 Task: In the  document Benjamin ,change text color to 'Dark Purple' Insert the mentioned shape on left side of the text 'Smiley'. Change color of the shape to  BrownChange shape height to  1.2
Action: Mouse moved to (332, 153)
Screenshot: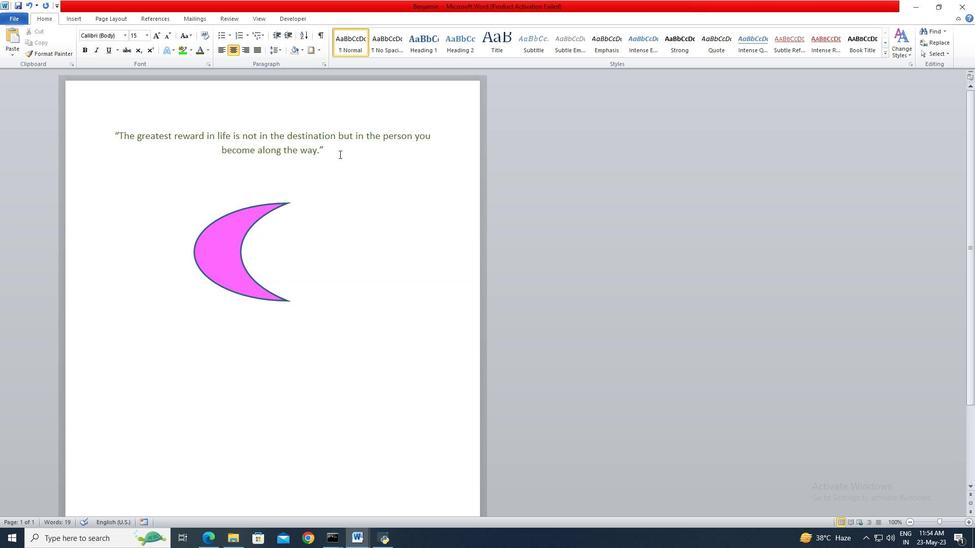 
Action: Mouse pressed left at (332, 153)
Screenshot: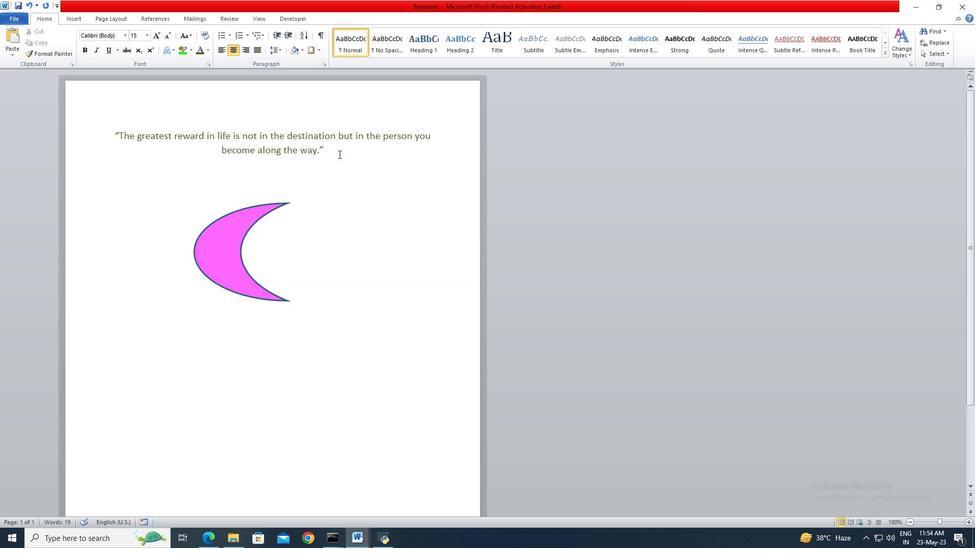 
Action: Mouse pressed left at (332, 153)
Screenshot: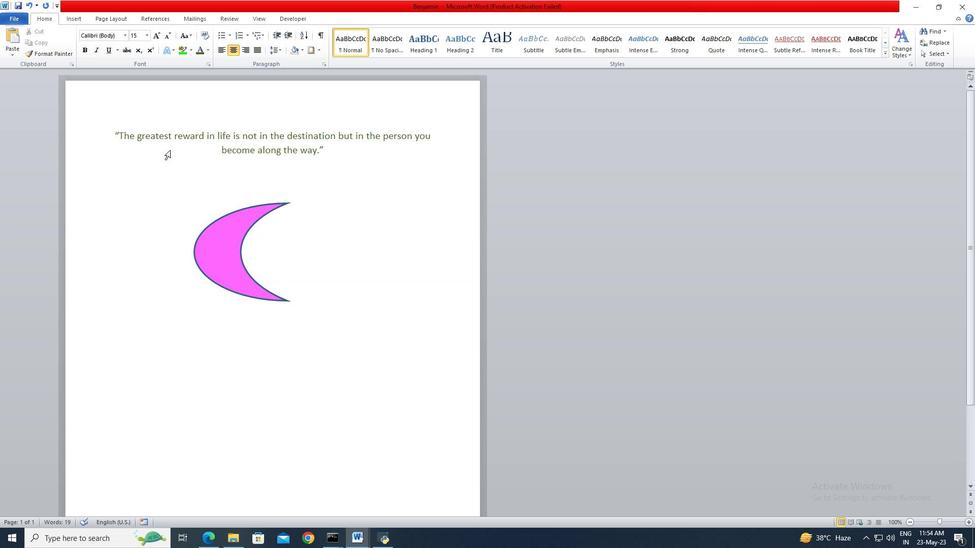 
Action: Mouse moved to (131, 131)
Screenshot: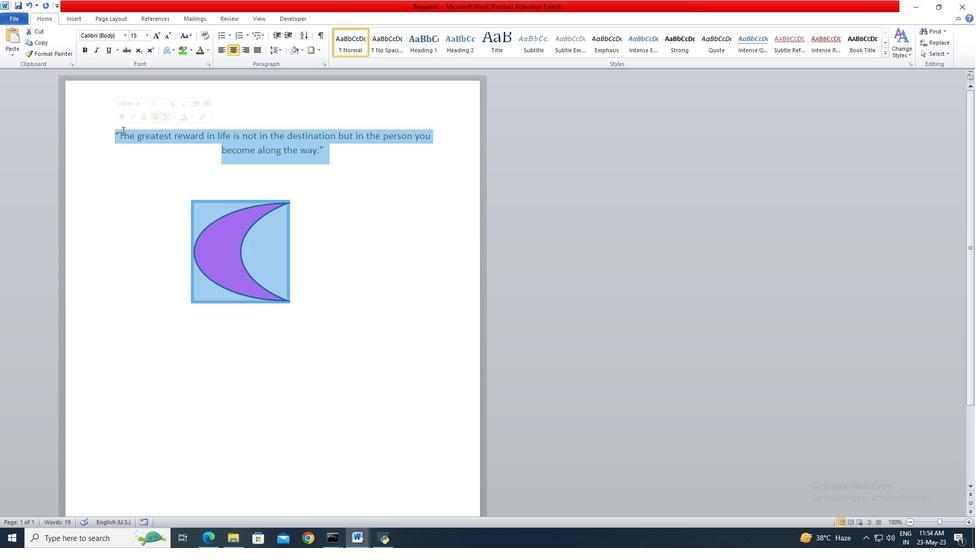 
Action: Key pressed <Key.shift>
Screenshot: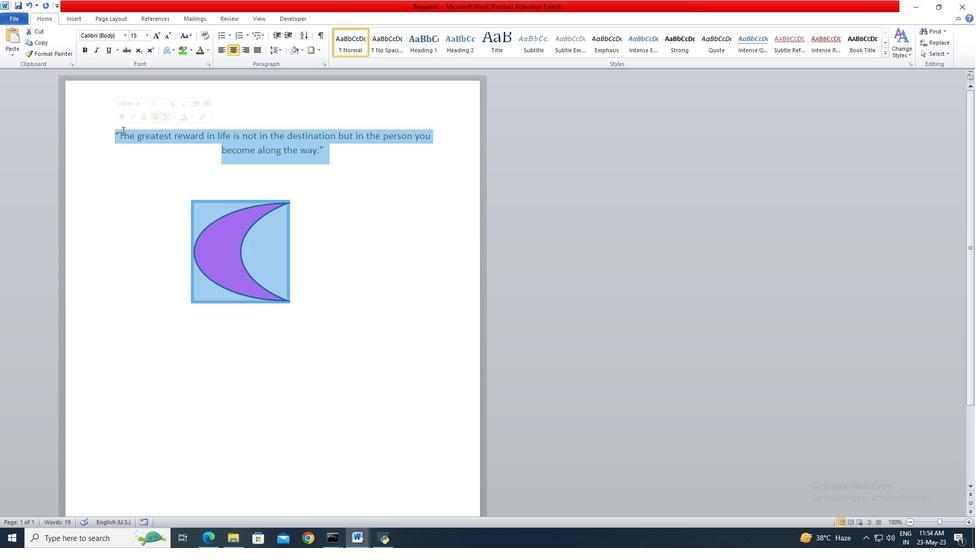 
Action: Mouse moved to (115, 131)
Screenshot: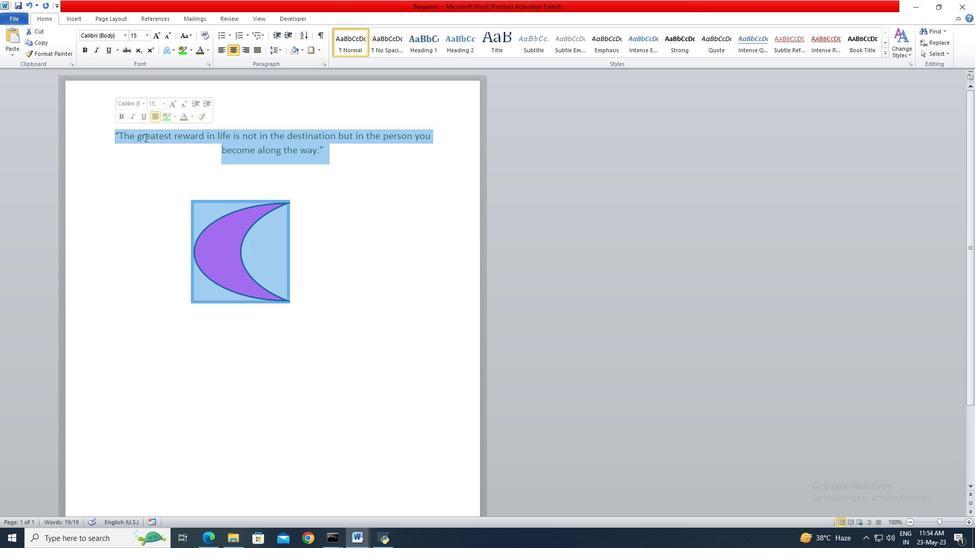 
Action: Key pressed <Key.shift><Key.shift>
Screenshot: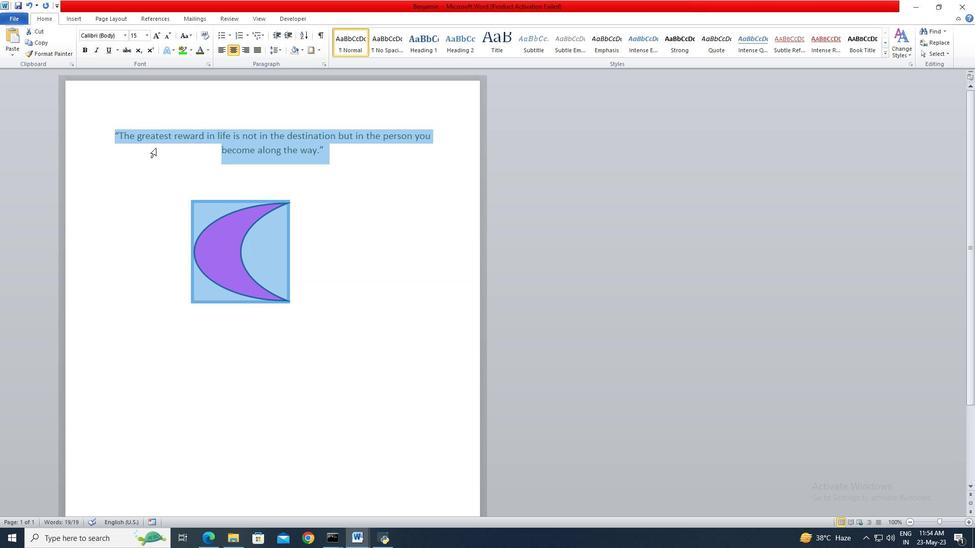 
Action: Mouse moved to (115, 131)
Screenshot: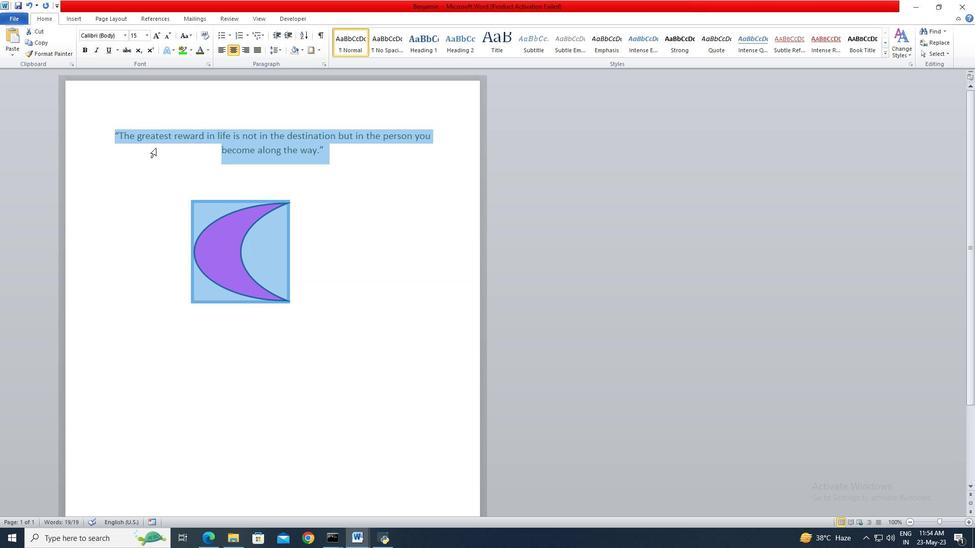 
Action: Key pressed <Key.shift><Key.shift><Key.shift><Key.shift><Key.shift><Key.shift><Key.shift>
Screenshot: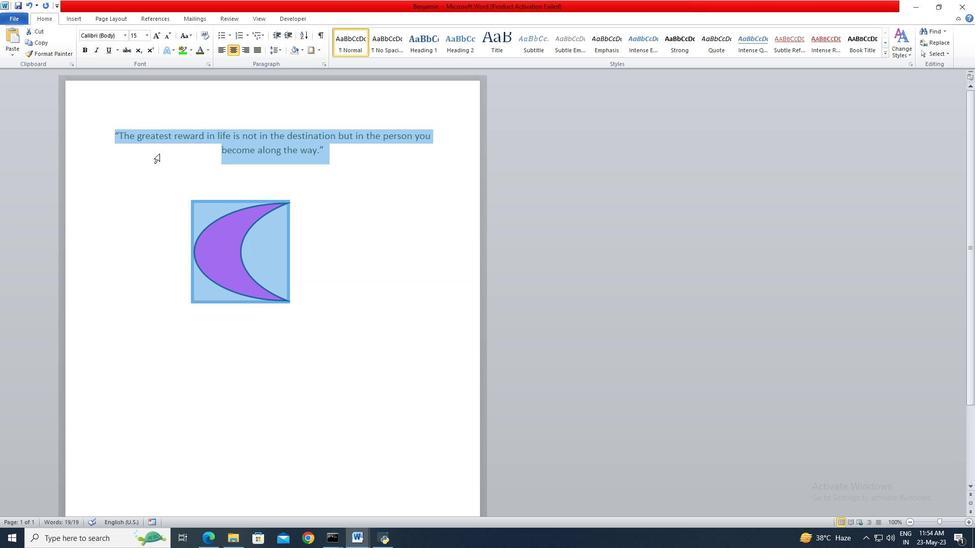 
Action: Mouse pressed left at (115, 131)
Screenshot: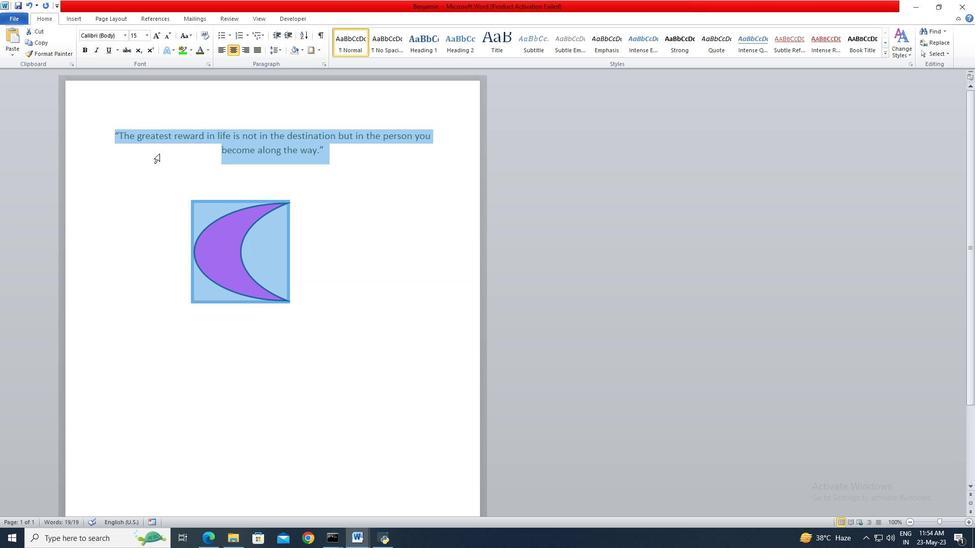 
Action: Key pressed <Key.shift><Key.shift><Key.shift><Key.shift><Key.shift>
Screenshot: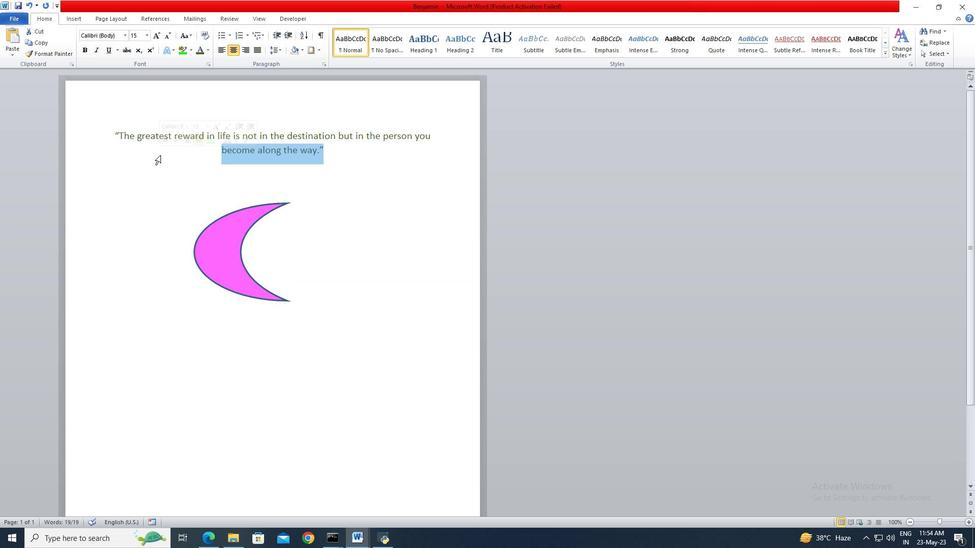 
Action: Mouse moved to (356, 156)
Screenshot: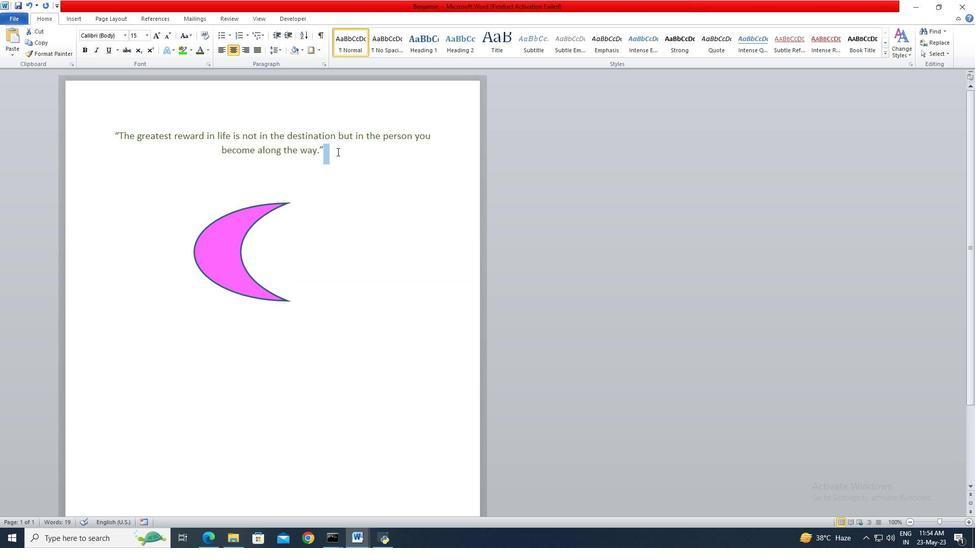 
Action: Mouse pressed left at (356, 156)
Screenshot: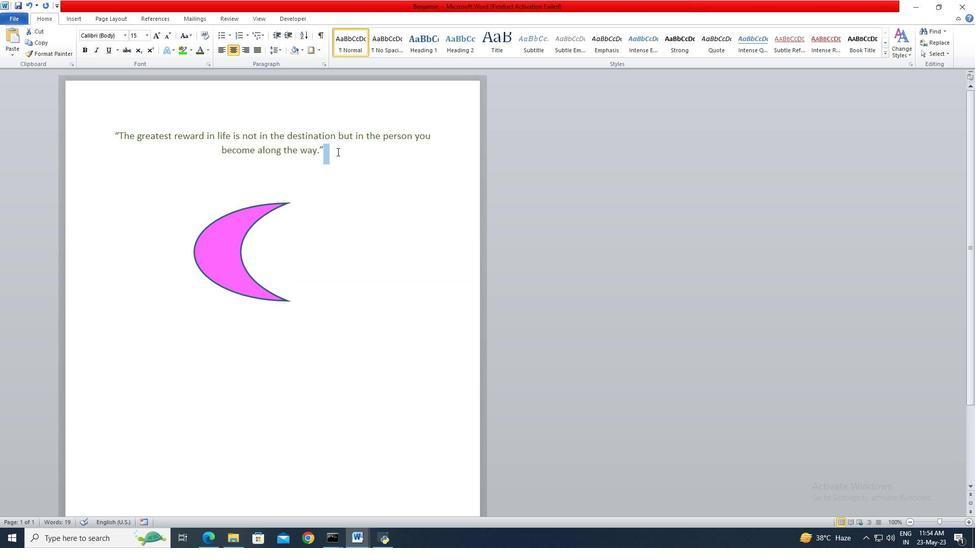 
Action: Mouse moved to (220, 157)
Screenshot: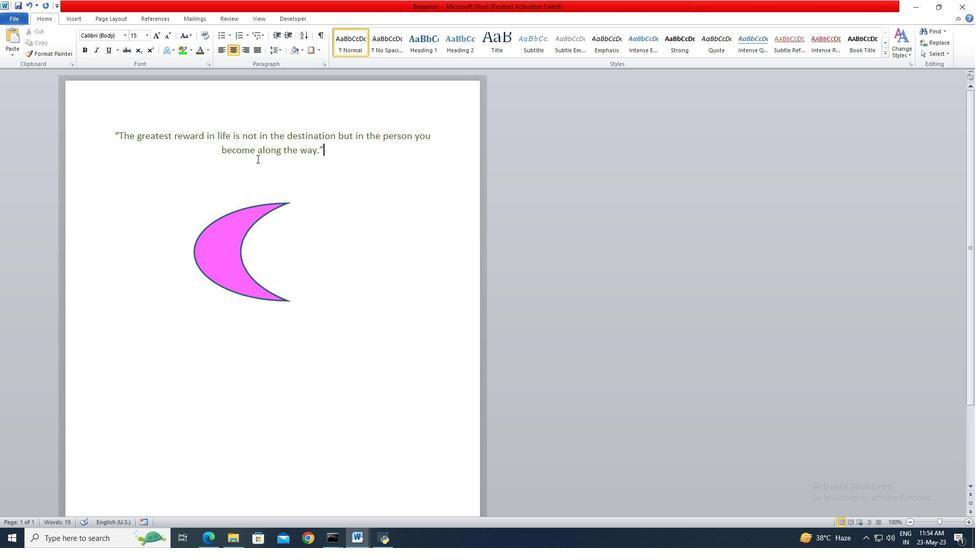 
Action: Key pressed <Key.shift>
Screenshot: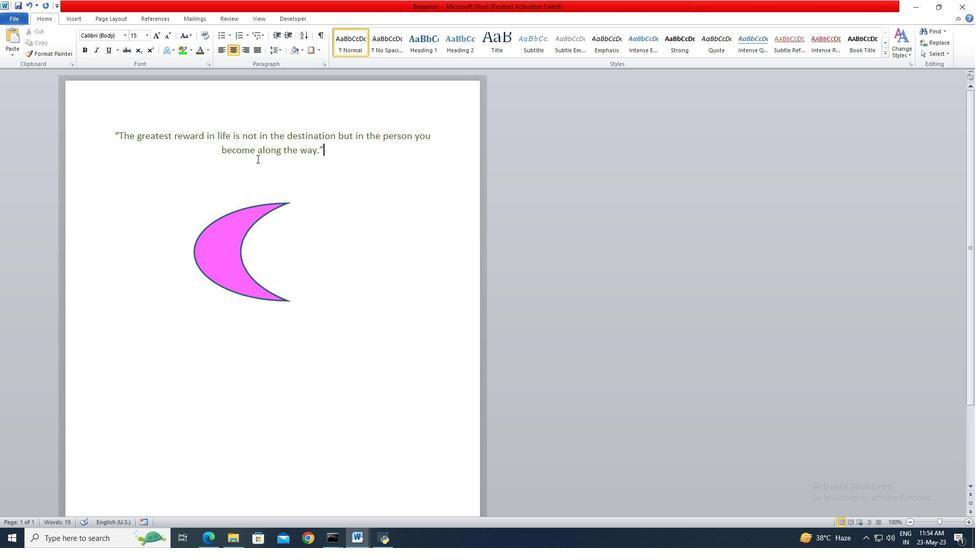 
Action: Mouse moved to (124, 132)
Screenshot: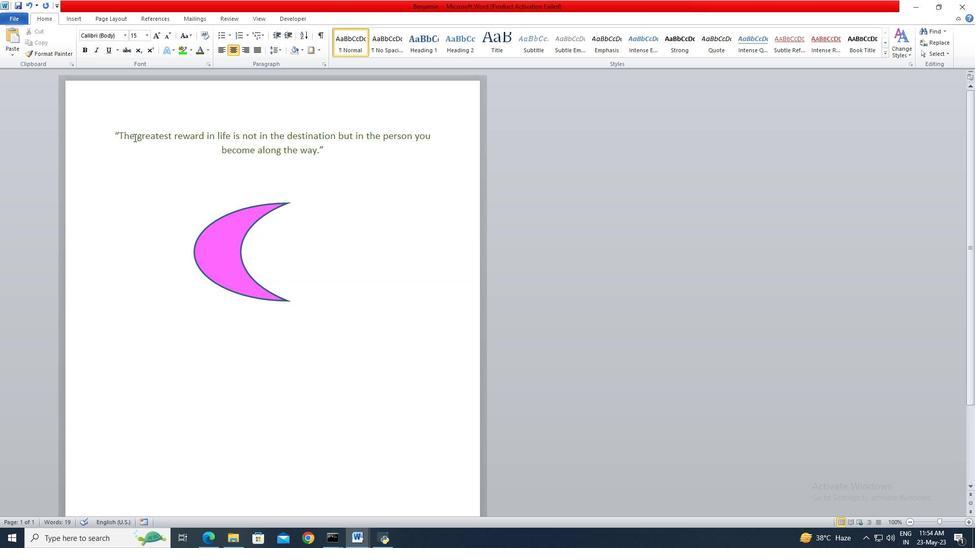 
Action: Key pressed <Key.shift>
Screenshot: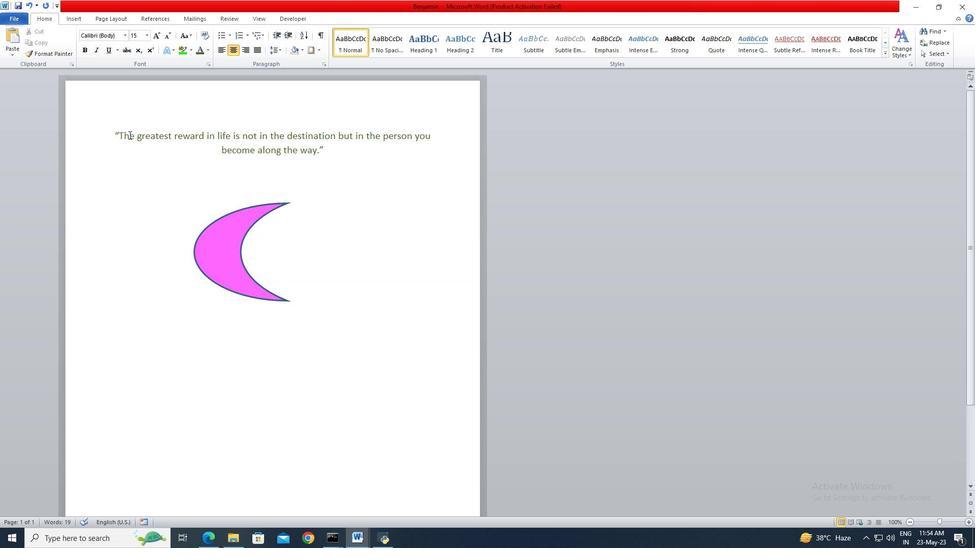 
Action: Mouse moved to (119, 131)
Screenshot: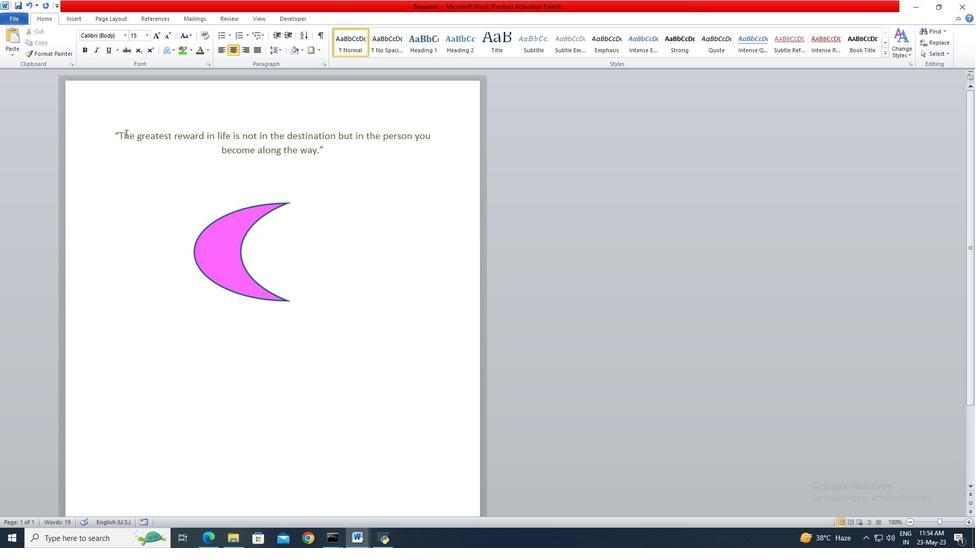 
Action: Key pressed <Key.shift>
Screenshot: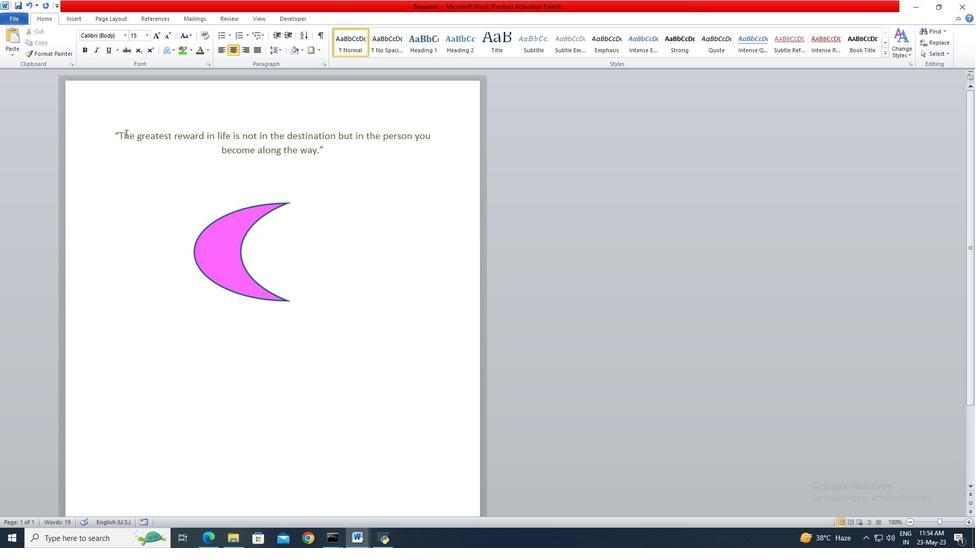 
Action: Mouse moved to (119, 131)
Screenshot: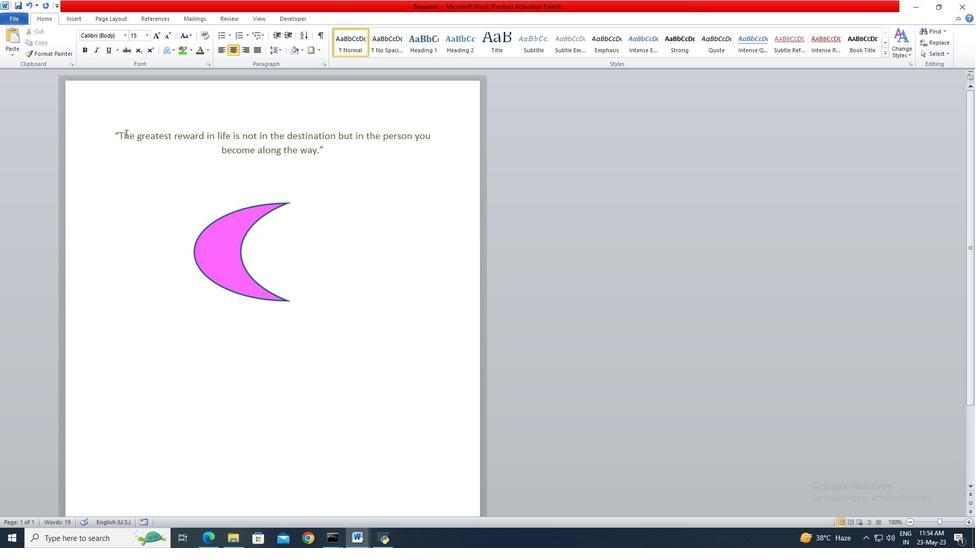 
Action: Key pressed <Key.shift>
Screenshot: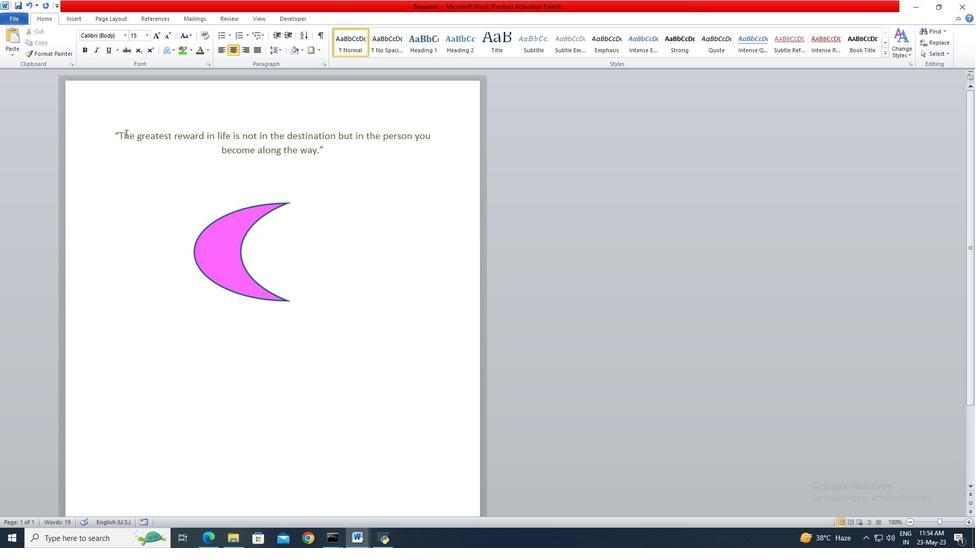 
Action: Mouse moved to (118, 131)
Screenshot: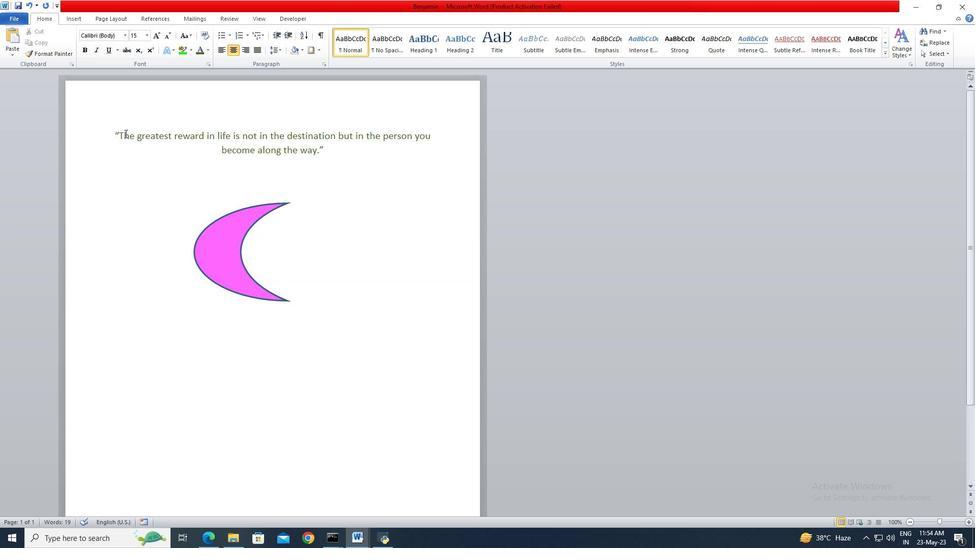 
Action: Key pressed <Key.shift>
Screenshot: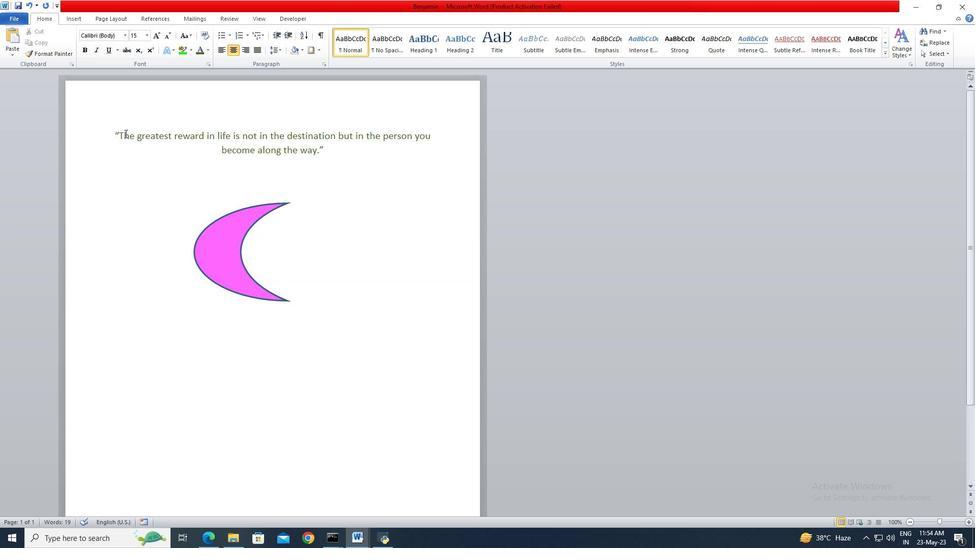 
Action: Mouse moved to (117, 131)
Screenshot: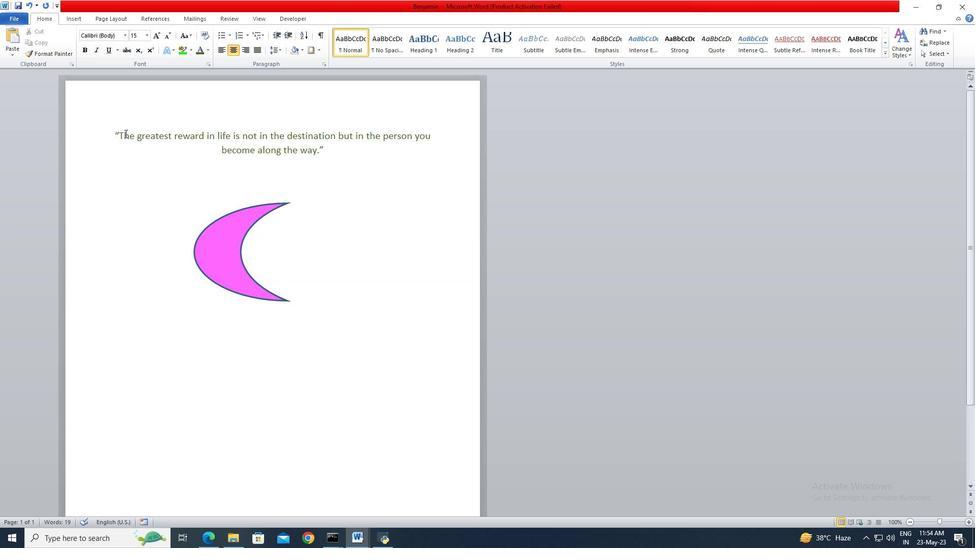 
Action: Key pressed <Key.shift>
Screenshot: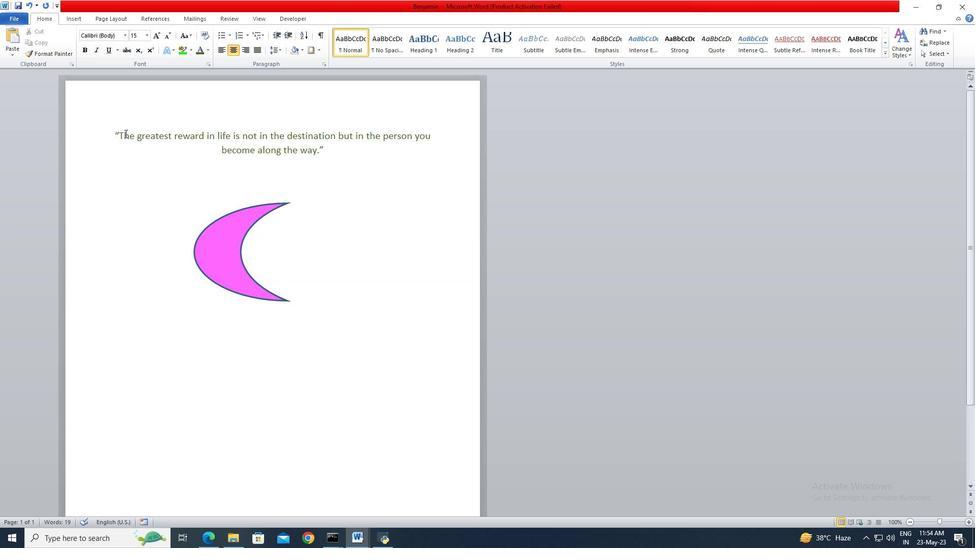 
Action: Mouse moved to (114, 130)
Screenshot: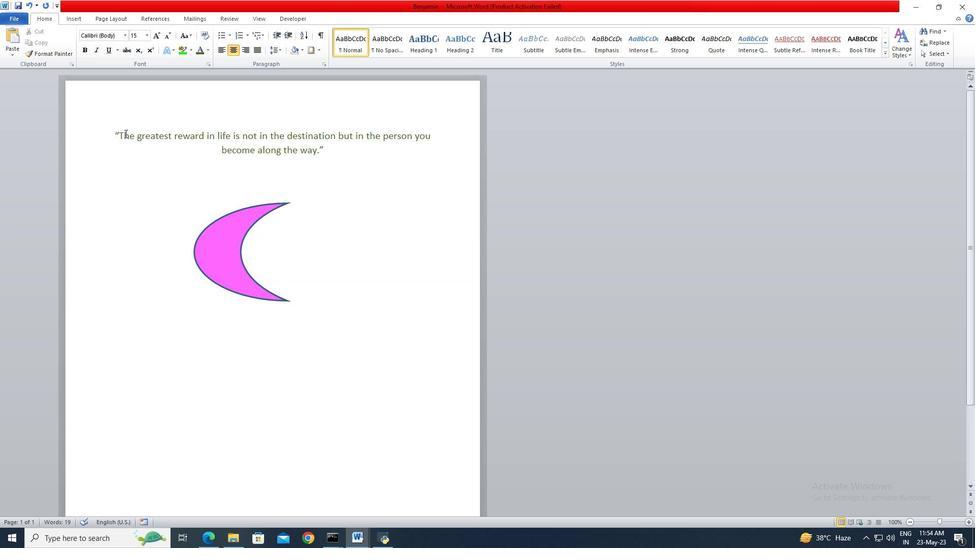 
Action: Key pressed <Key.shift>
Screenshot: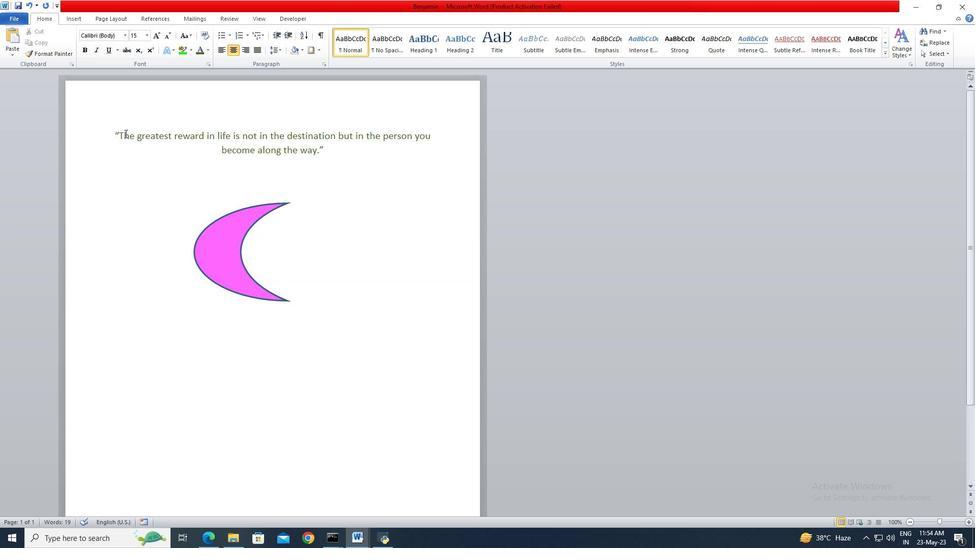 
Action: Mouse moved to (112, 130)
Screenshot: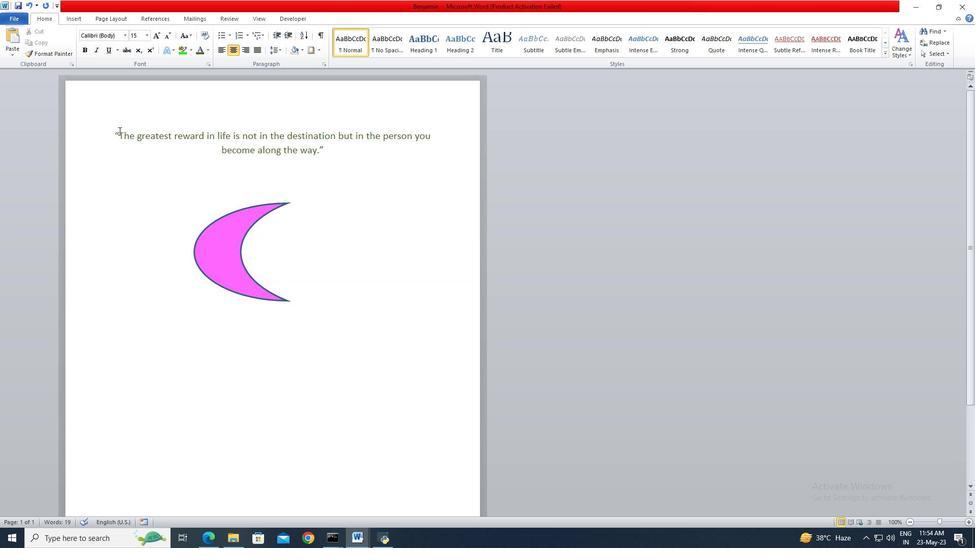 
Action: Key pressed <Key.shift>
Screenshot: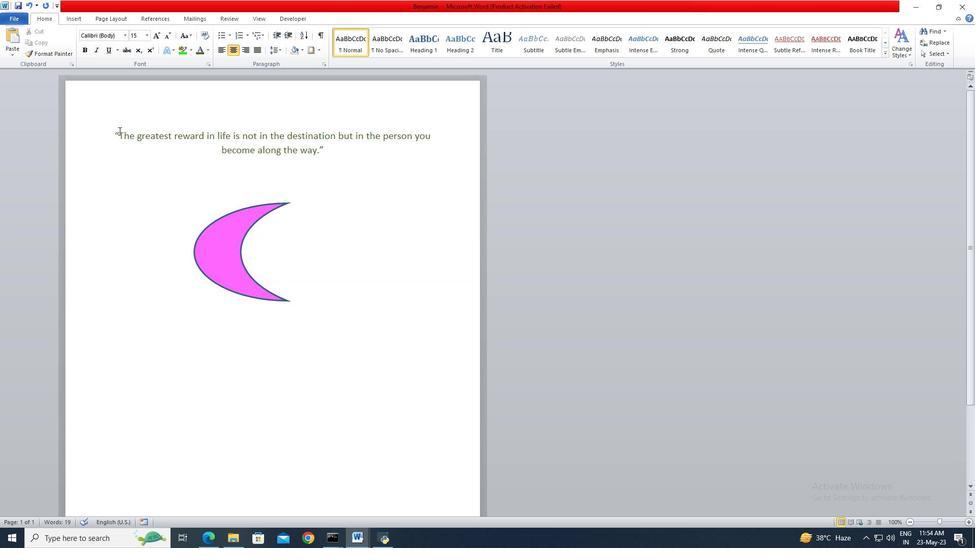 
Action: Mouse moved to (110, 129)
Screenshot: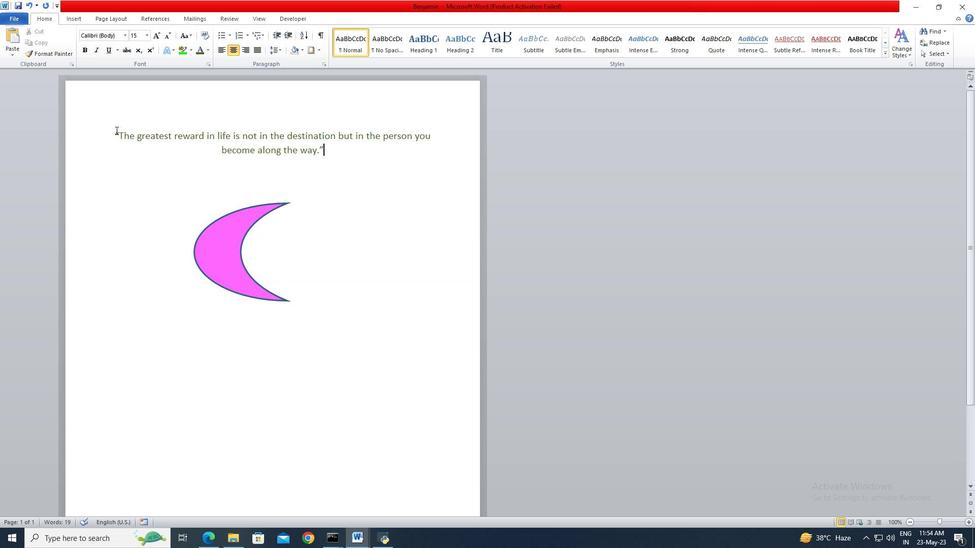 
Action: Key pressed <Key.shift><Key.shift><Key.shift><Key.shift><Key.shift><Key.shift><Key.shift><Key.shift><Key.shift><Key.shift>
Screenshot: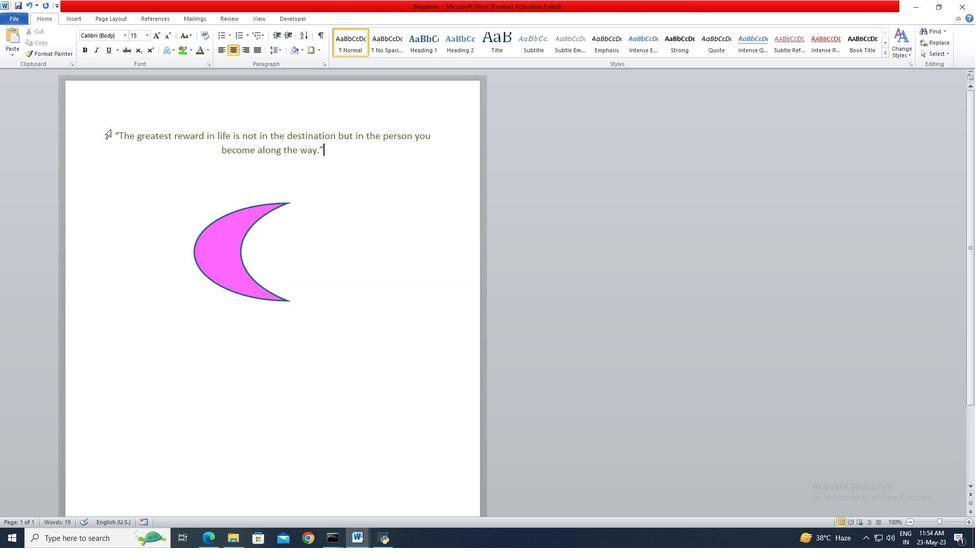 
Action: Mouse moved to (112, 130)
Screenshot: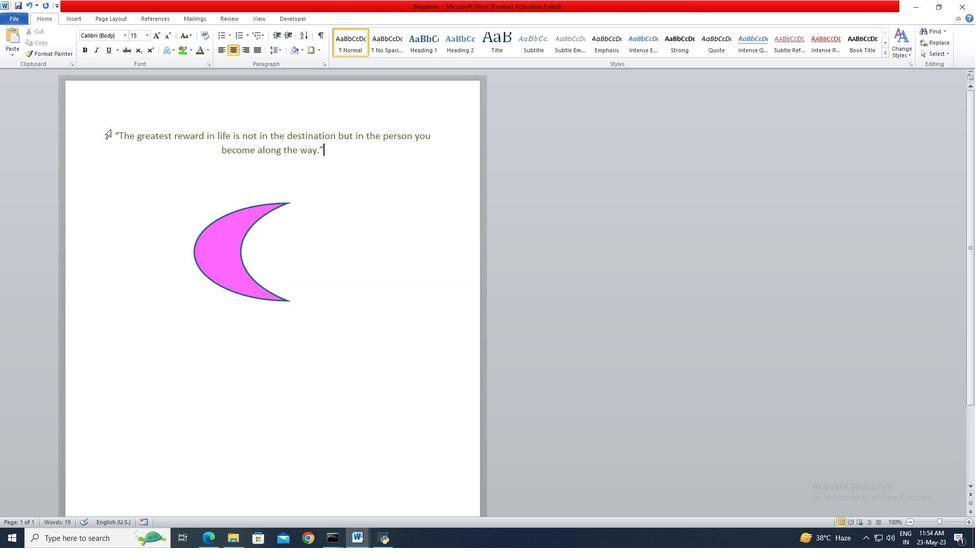 
Action: Key pressed <Key.shift>
Screenshot: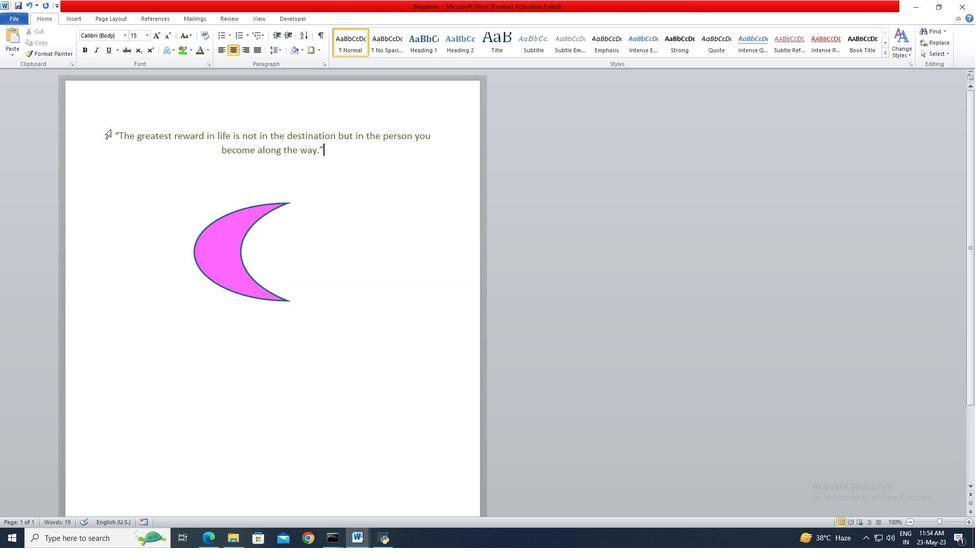
Action: Mouse moved to (113, 131)
Screenshot: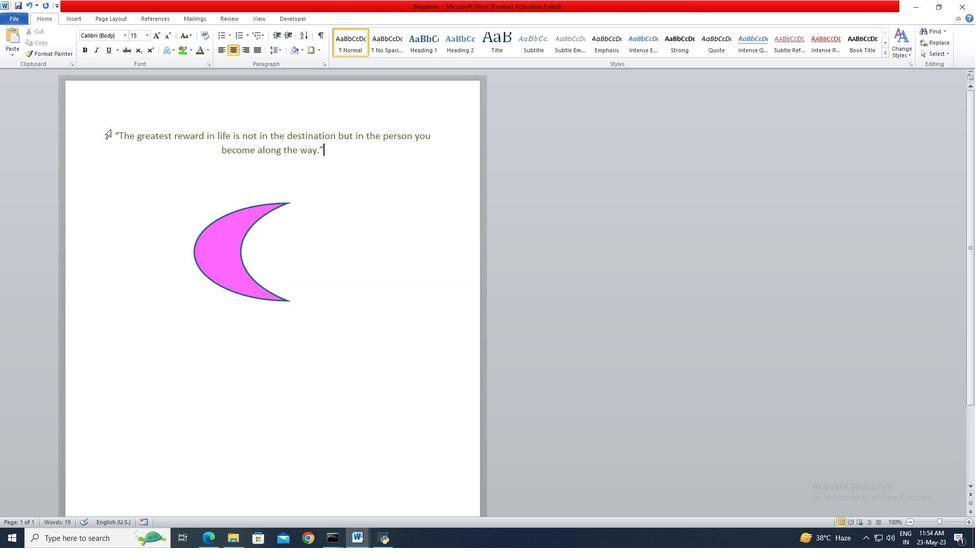 
Action: Key pressed <Key.shift>
Screenshot: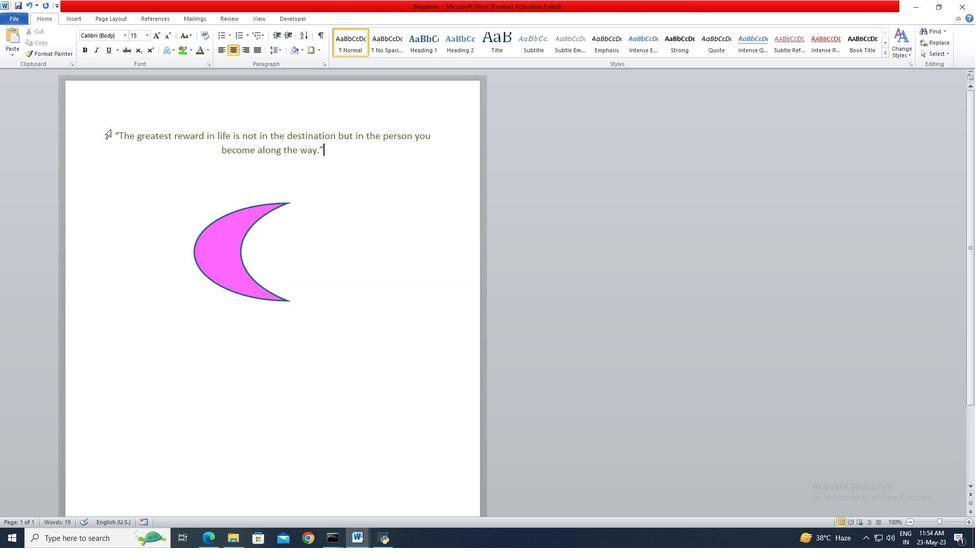 
Action: Mouse moved to (113, 131)
Screenshot: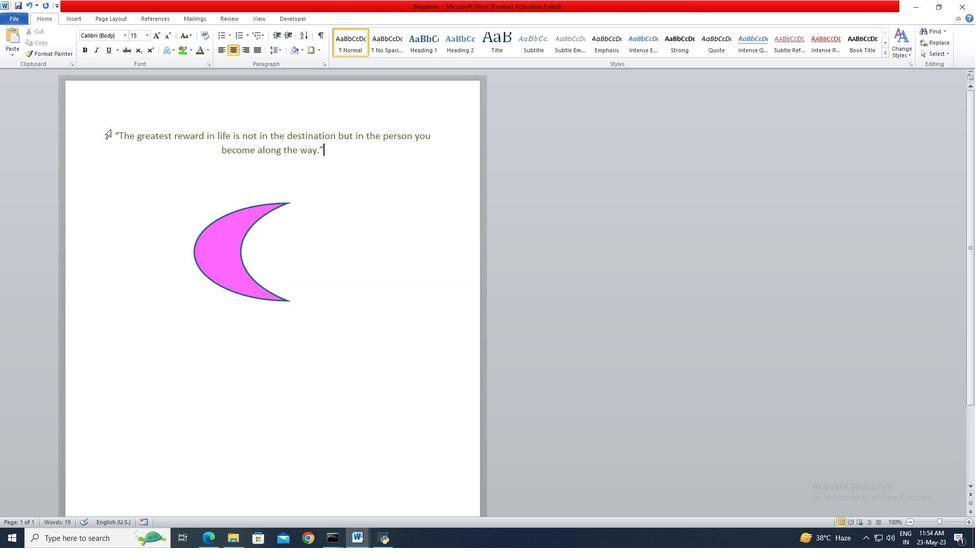 
Action: Key pressed <Key.shift><Key.shift>
Screenshot: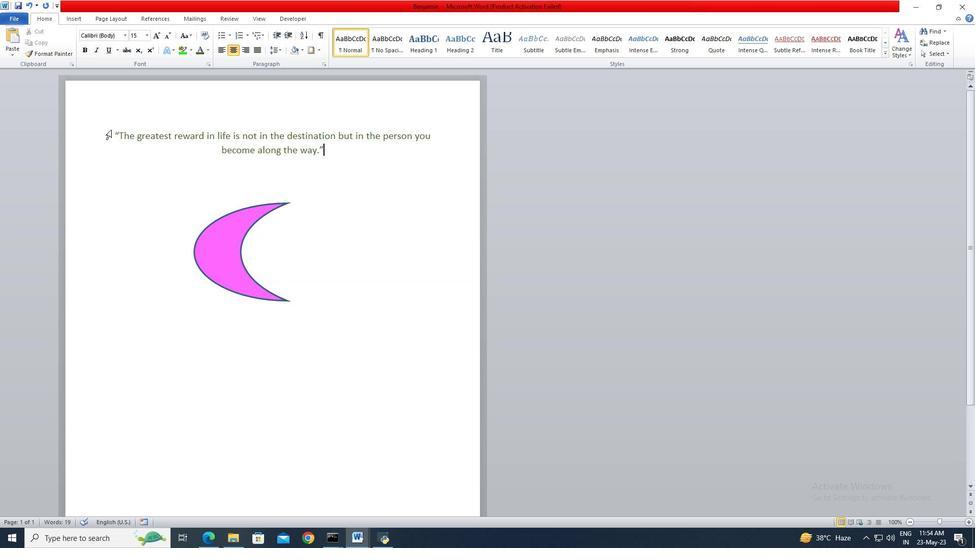 
Action: Mouse moved to (114, 131)
Screenshot: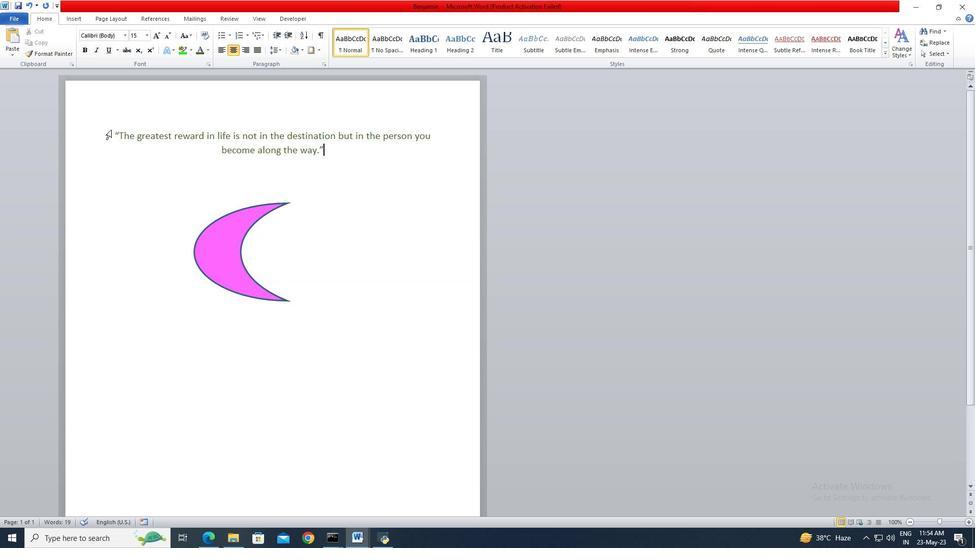 
Action: Key pressed <Key.shift>
Screenshot: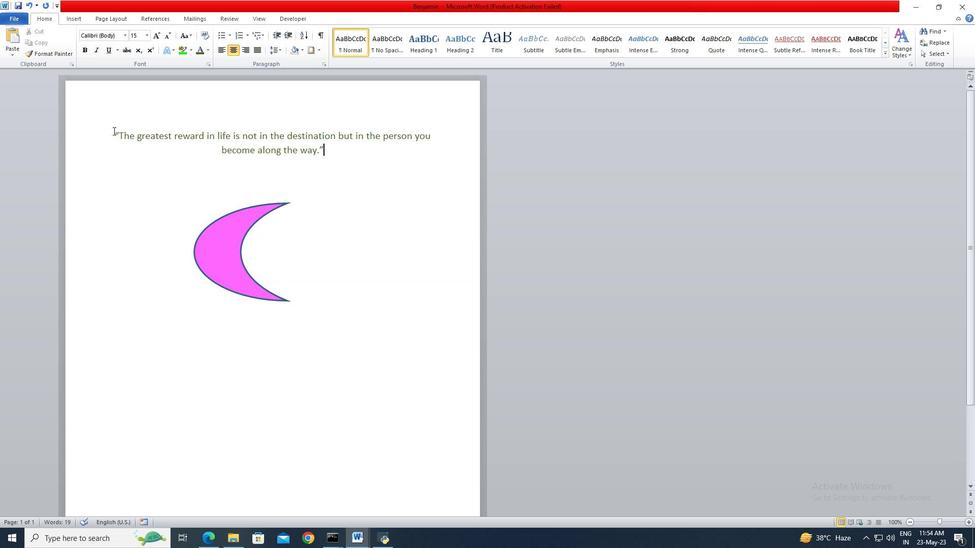 
Action: Mouse moved to (114, 131)
Screenshot: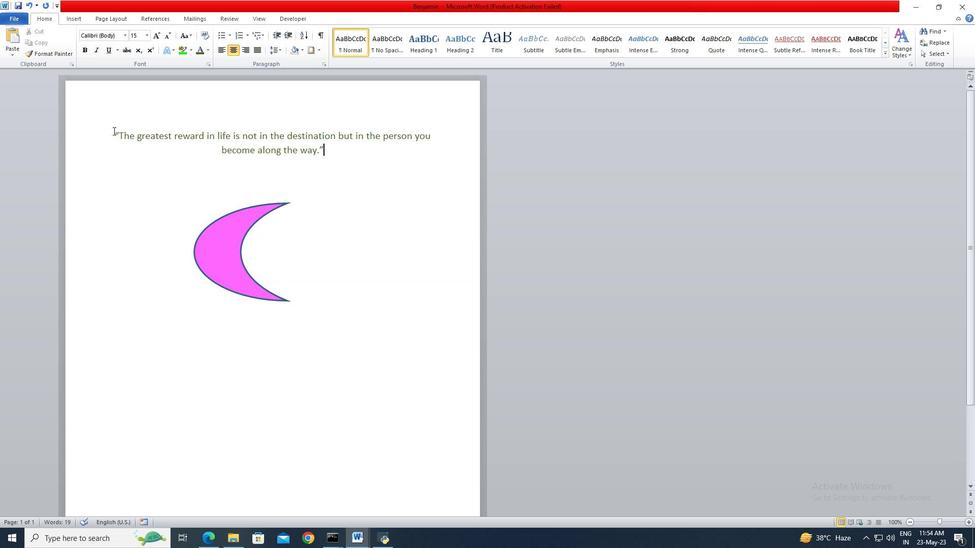 
Action: Key pressed <Key.shift>
Screenshot: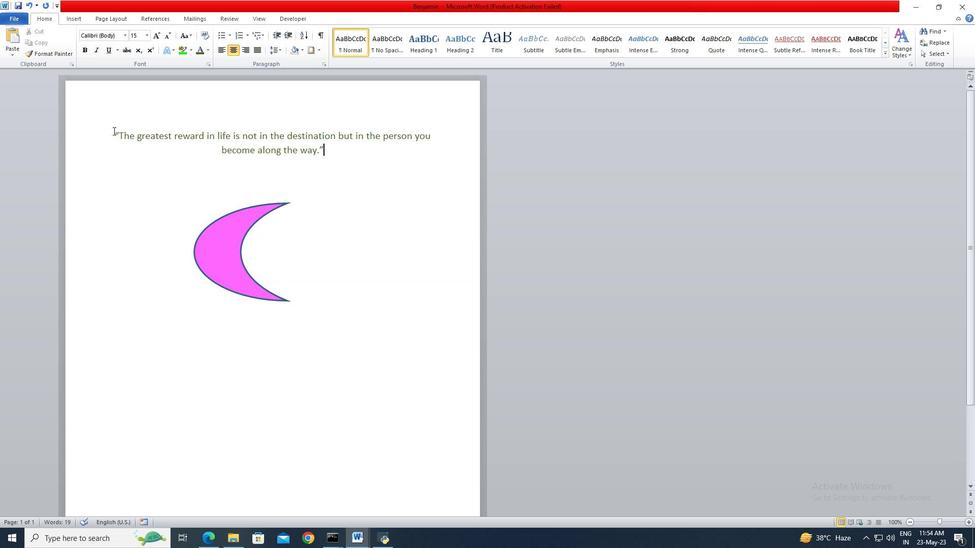 
Action: Mouse moved to (115, 131)
Screenshot: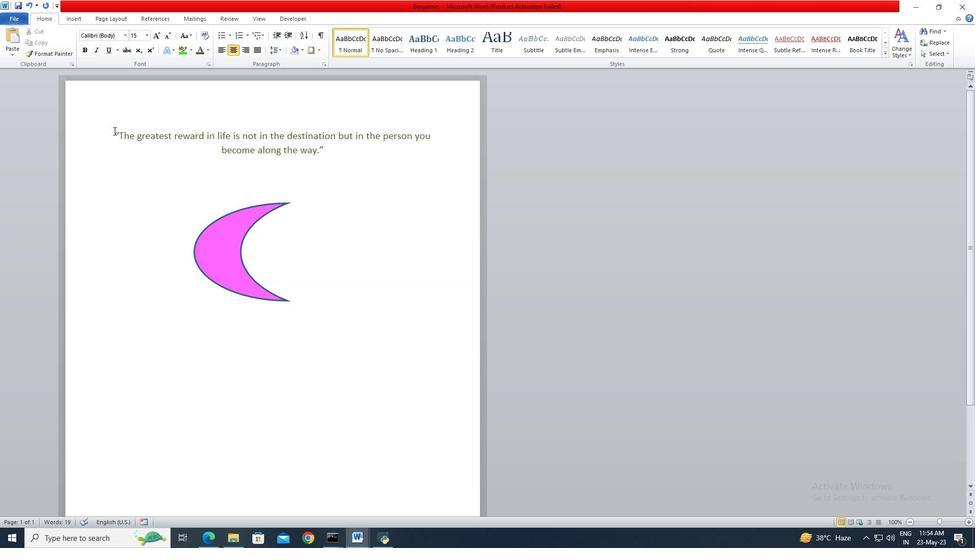 
Action: Key pressed <Key.shift><Key.shift><Key.shift><Key.shift><Key.shift><Key.shift><Key.shift>
Screenshot: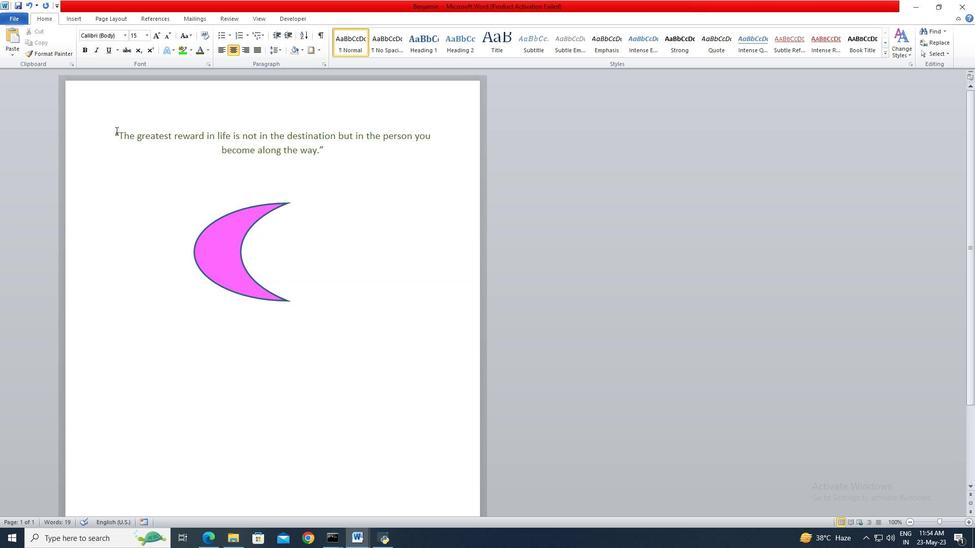
Action: Mouse pressed left at (115, 131)
Screenshot: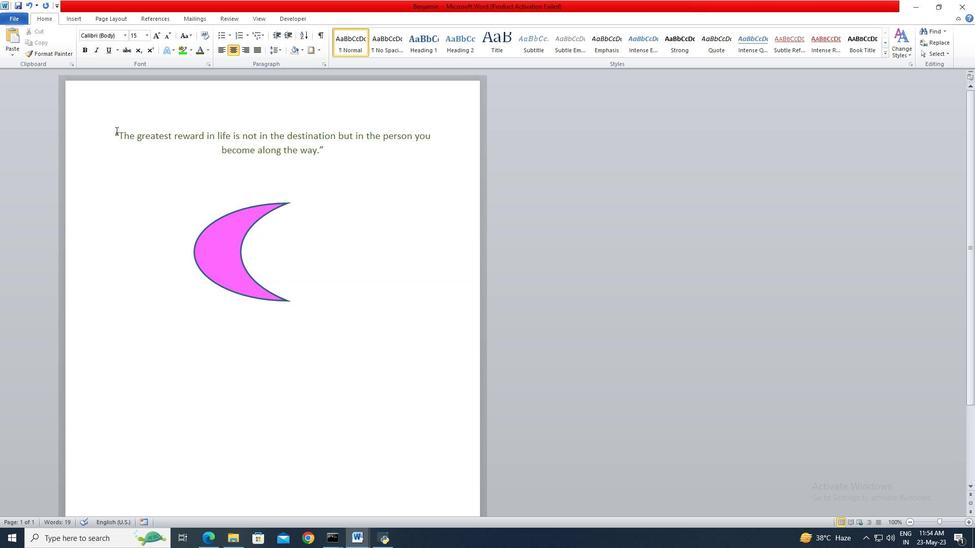 
Action: Key pressed <Key.shift><Key.shift><Key.shift><Key.shift><Key.shift><Key.shift>
Screenshot: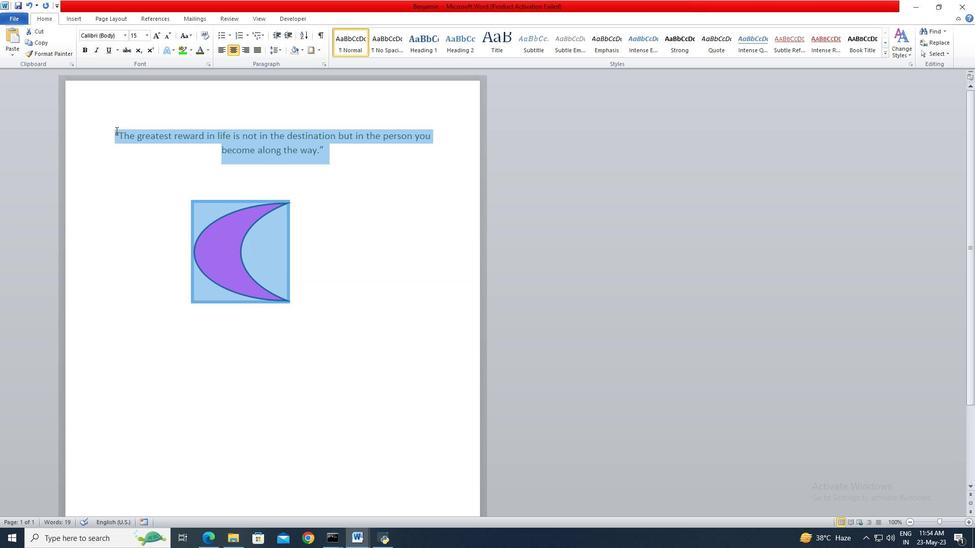 
Action: Mouse moved to (159, 153)
Screenshot: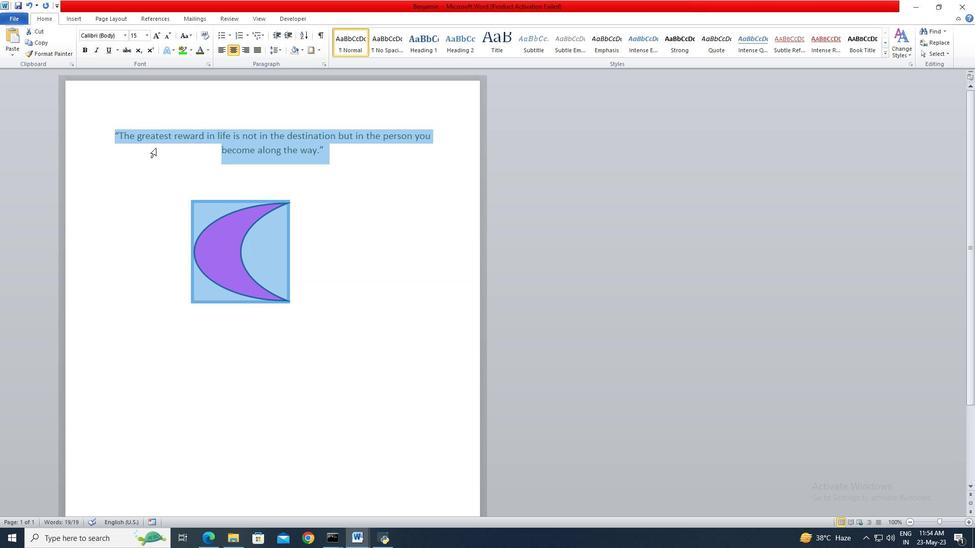 
Action: Mouse pressed left at (159, 153)
Screenshot: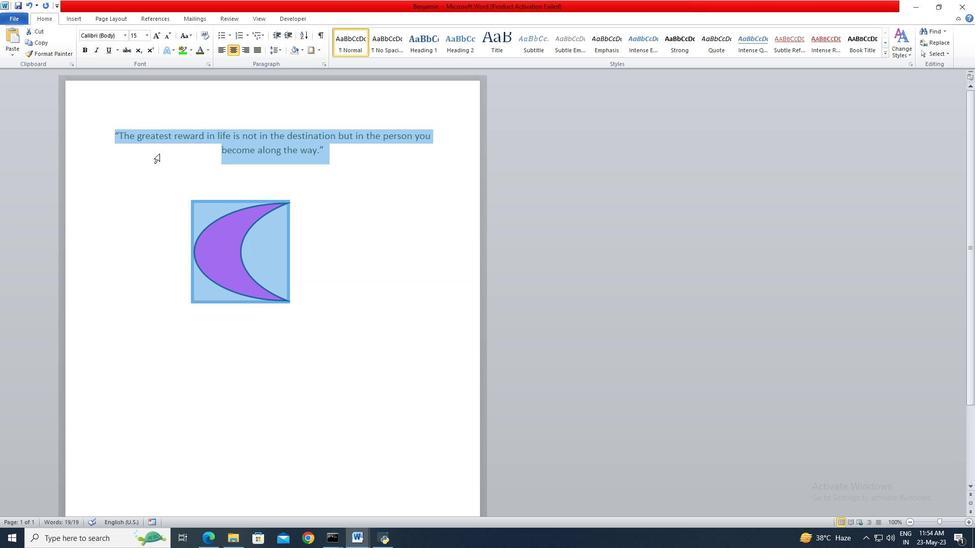 
Action: Mouse moved to (330, 156)
Screenshot: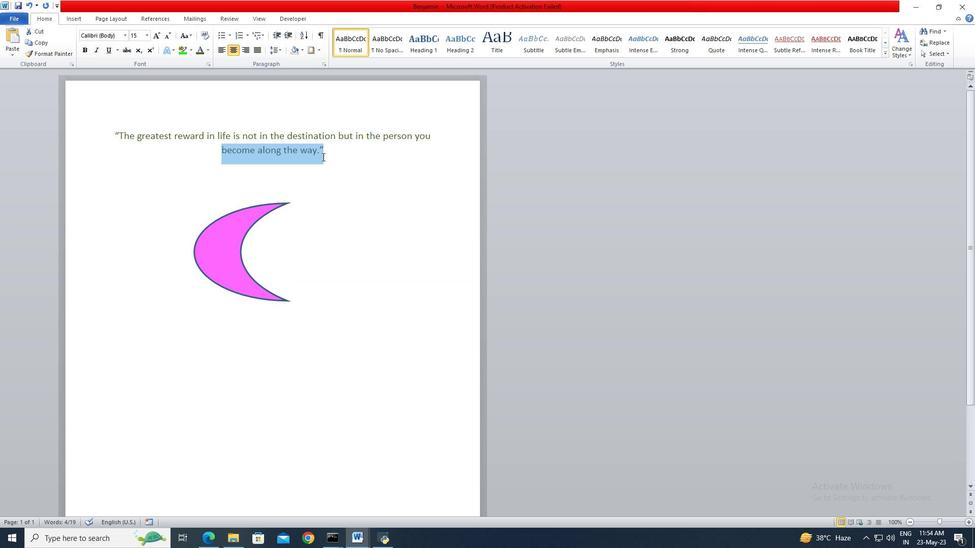 
Action: Mouse pressed left at (330, 156)
Screenshot: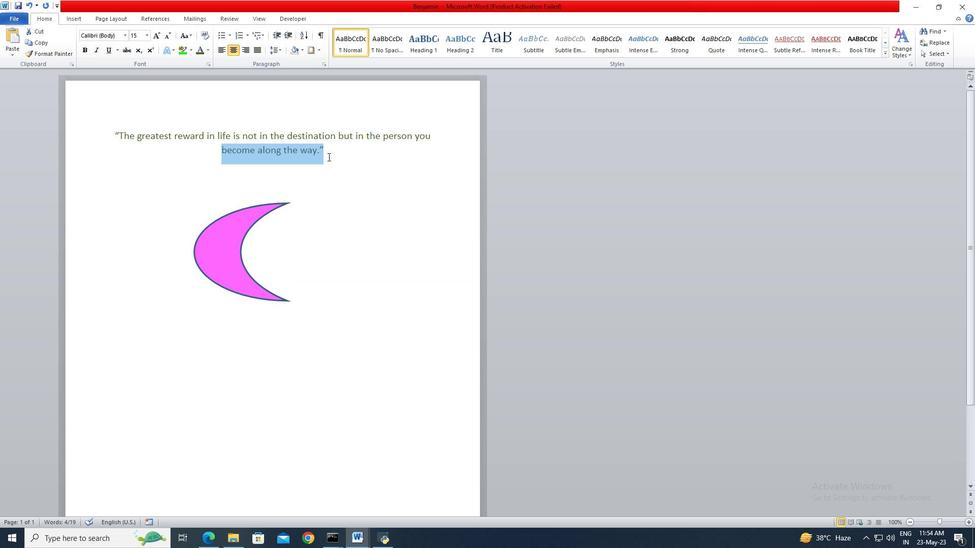 
Action: Mouse pressed left at (330, 156)
Screenshot: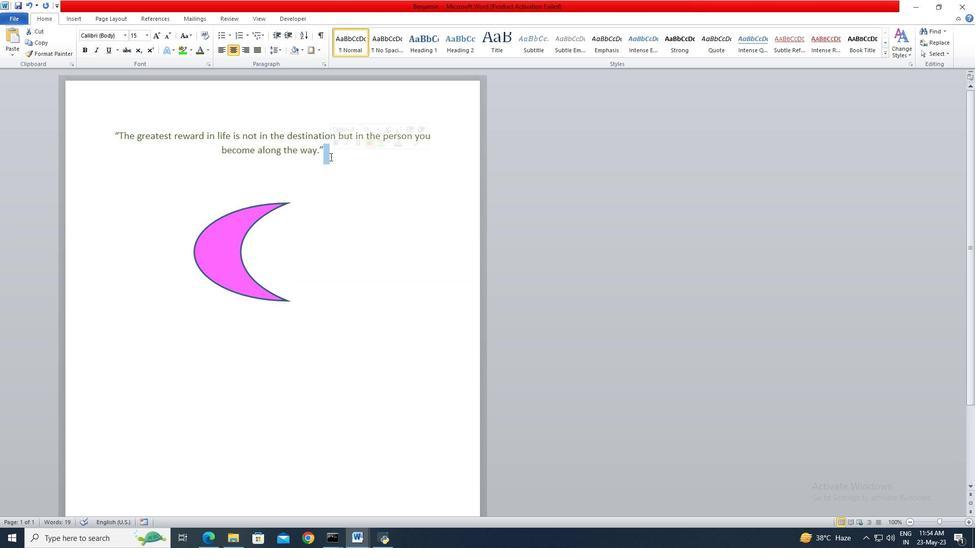 
Action: Mouse moved to (337, 151)
Screenshot: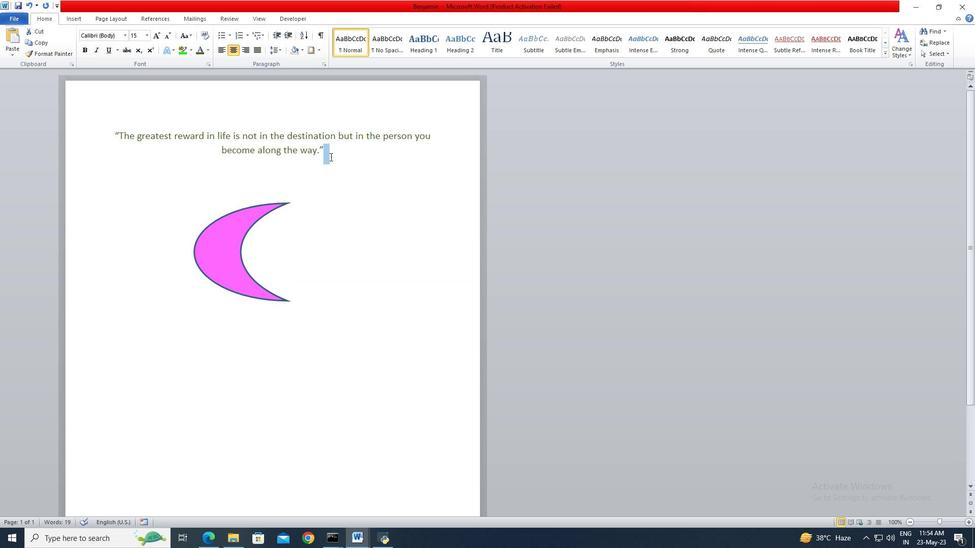 
Action: Mouse pressed left at (337, 151)
Screenshot: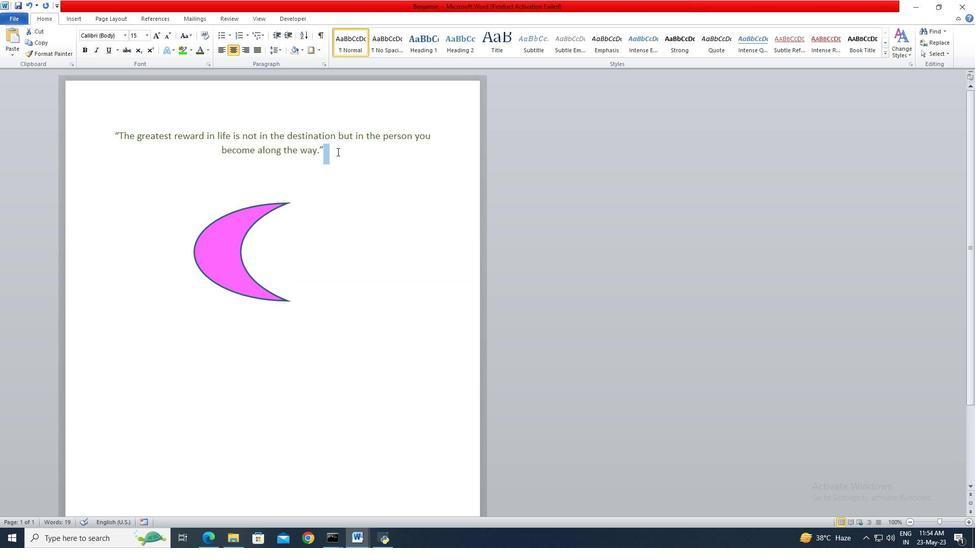 
Action: Key pressed <Key.down><Key.left><Key.left><Key.shift><Key.shift><Key.shift><Key.shift><Key.shift><Key.shift><Key.shift><Key.shift><Key.shift><Key.shift><Key.left><Key.up><Key.left><Key.up>
Screenshot: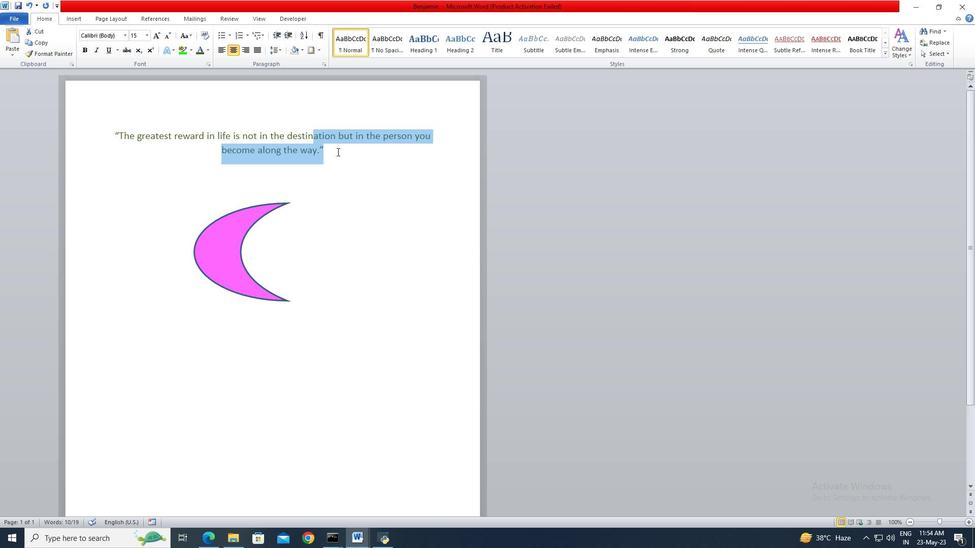 
Action: Mouse moved to (208, 50)
Screenshot: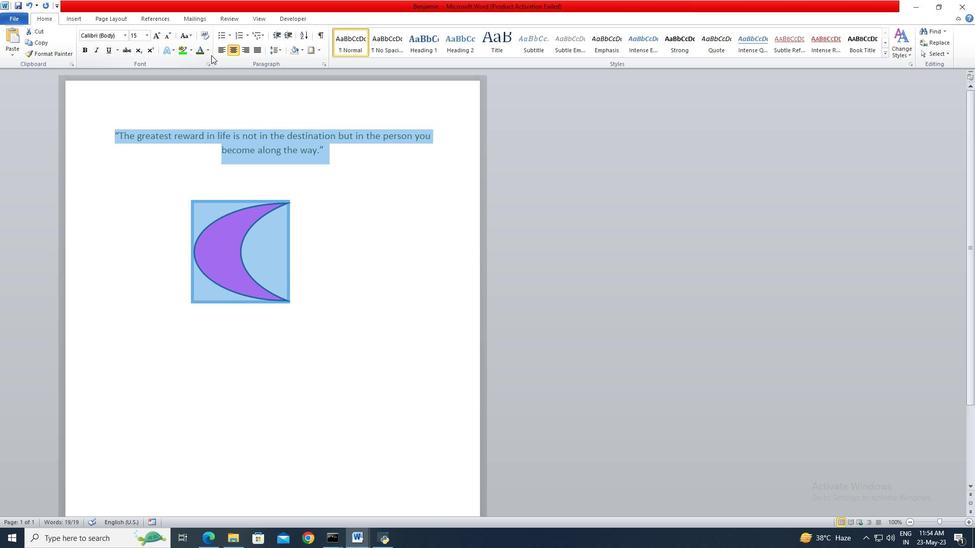 
Action: Mouse pressed left at (208, 50)
Screenshot: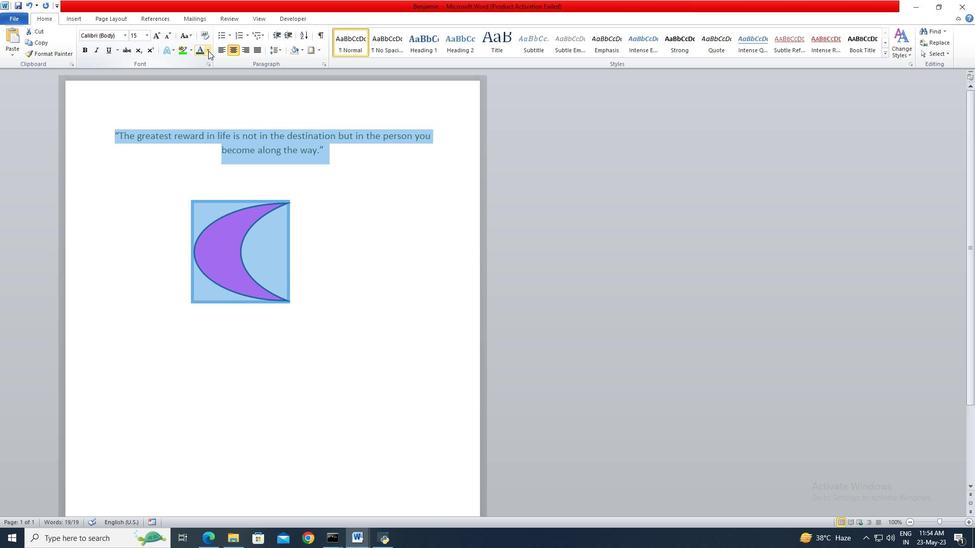 
Action: Mouse moved to (278, 139)
Screenshot: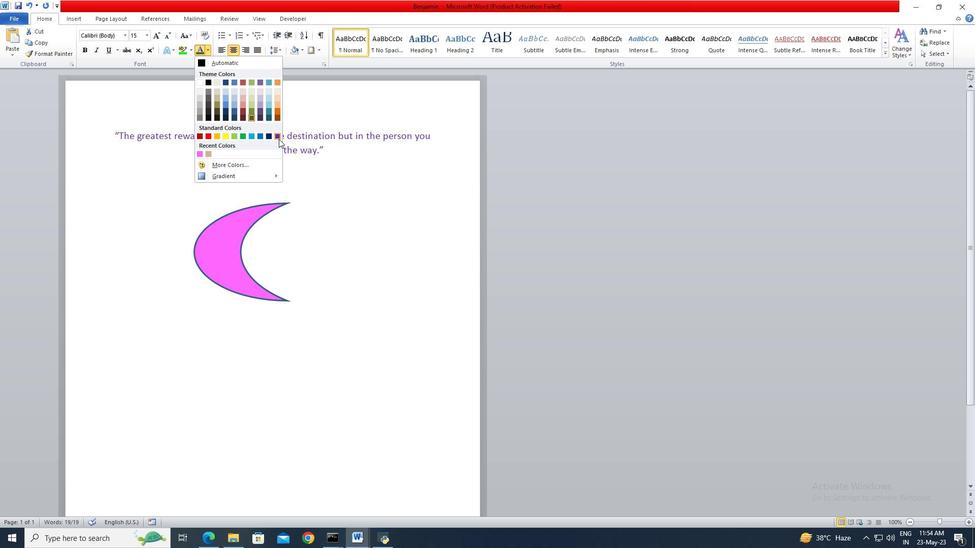 
Action: Mouse pressed left at (278, 139)
Screenshot: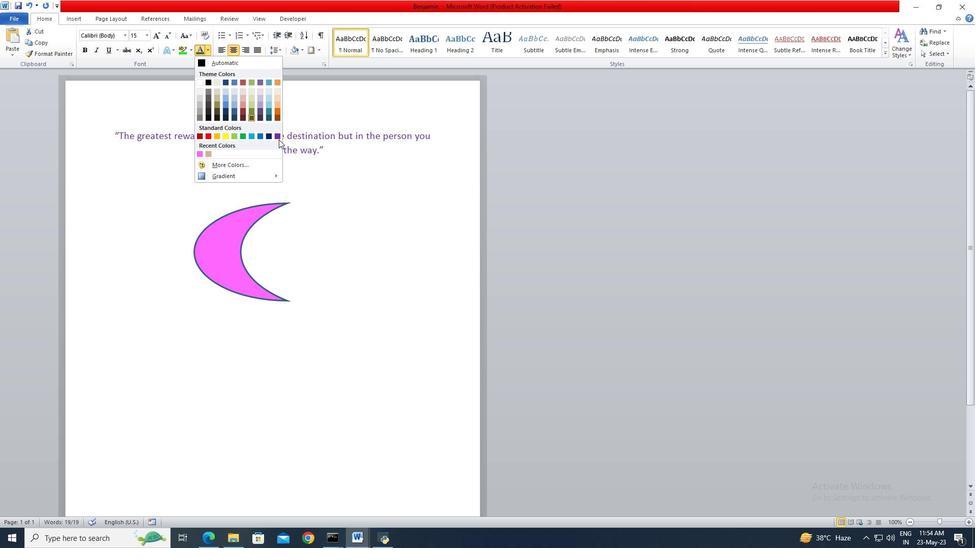 
Action: Mouse moved to (278, 137)
Screenshot: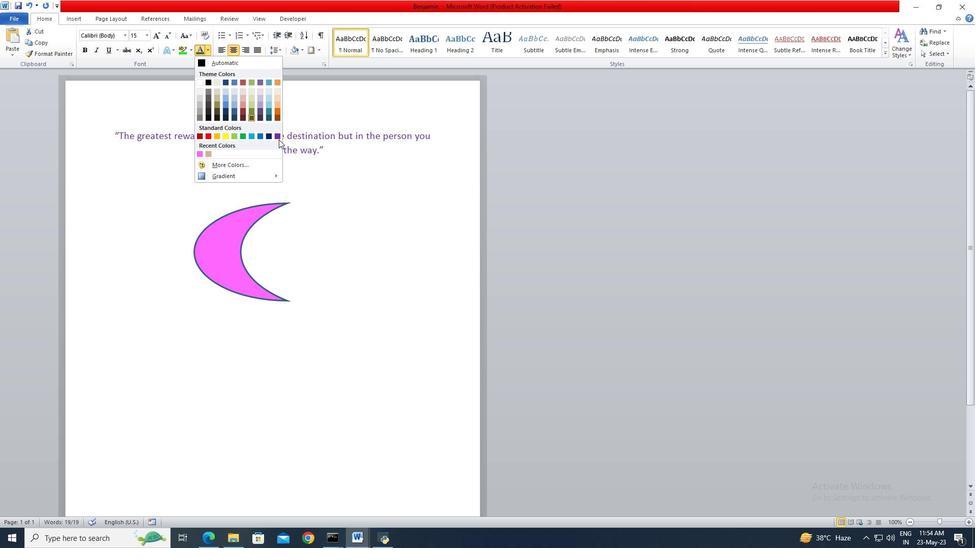 
Action: Mouse pressed left at (278, 137)
Screenshot: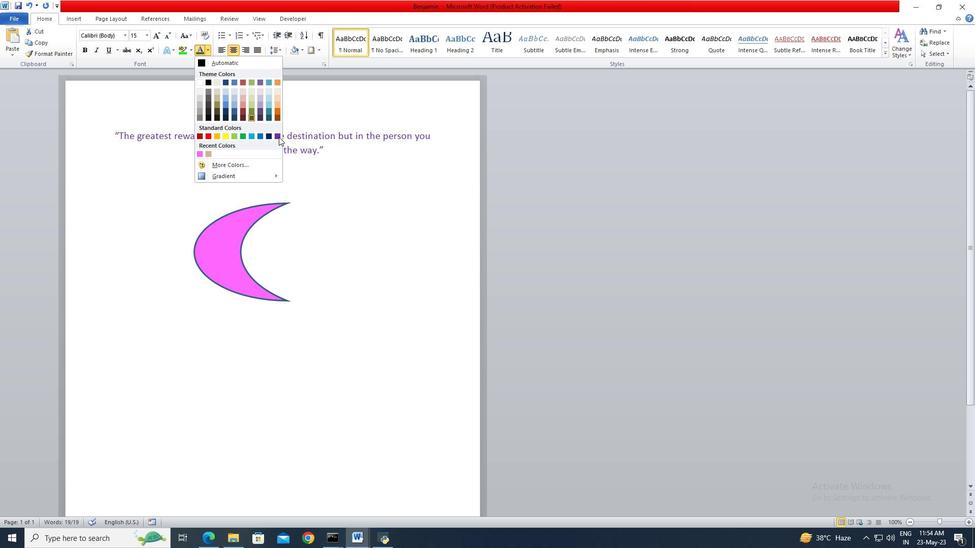 
Action: Mouse moved to (278, 136)
Screenshot: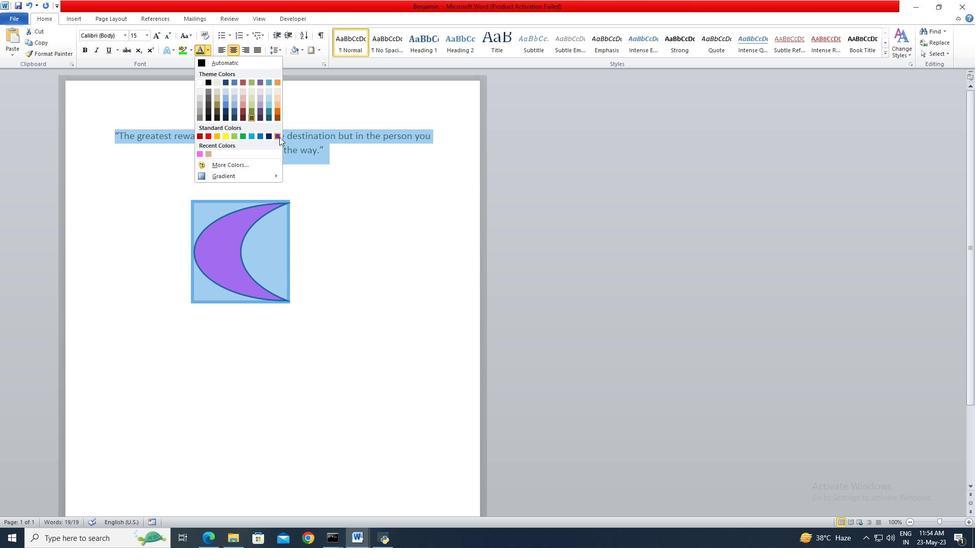 
Action: Mouse pressed left at (278, 136)
Screenshot: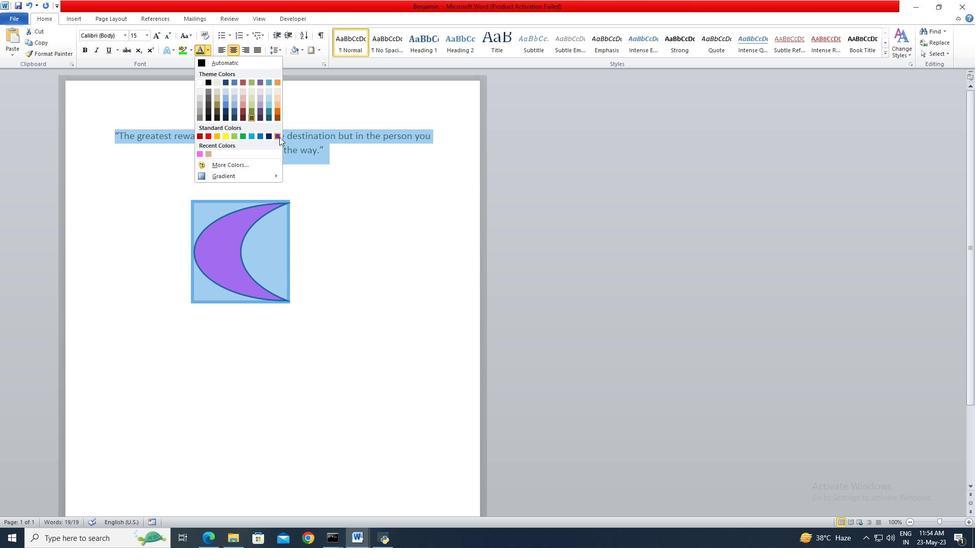 
Action: Mouse moved to (346, 155)
Screenshot: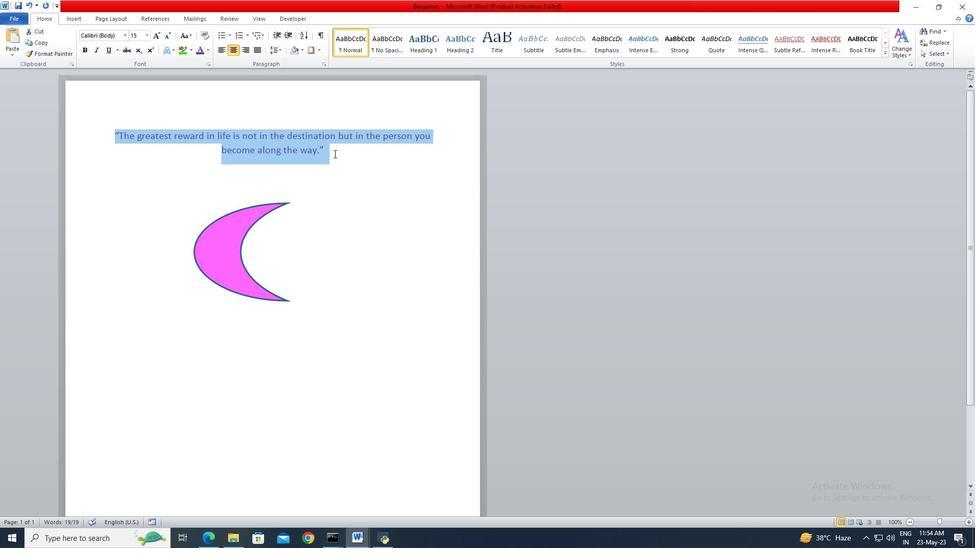 
Action: Mouse pressed left at (346, 155)
Screenshot: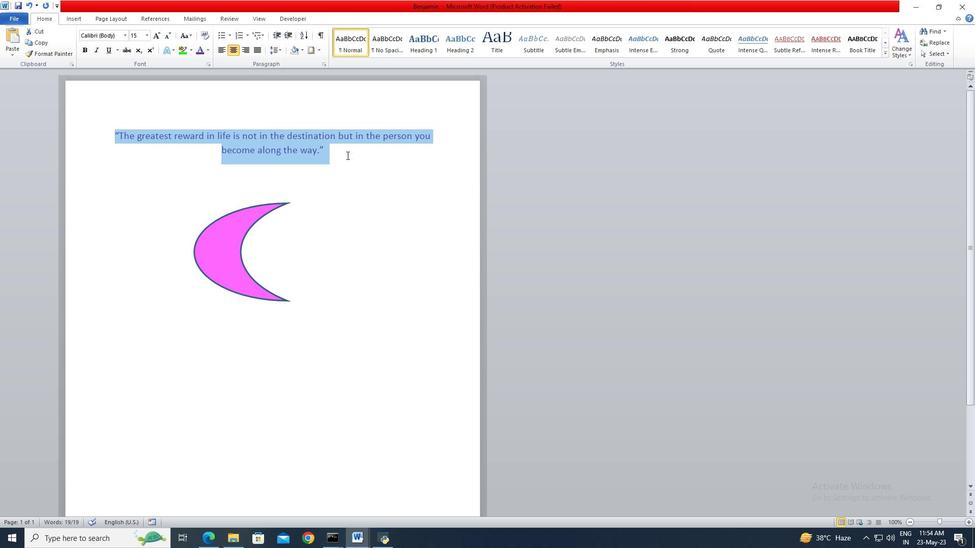 
Action: Mouse moved to (82, 20)
Screenshot: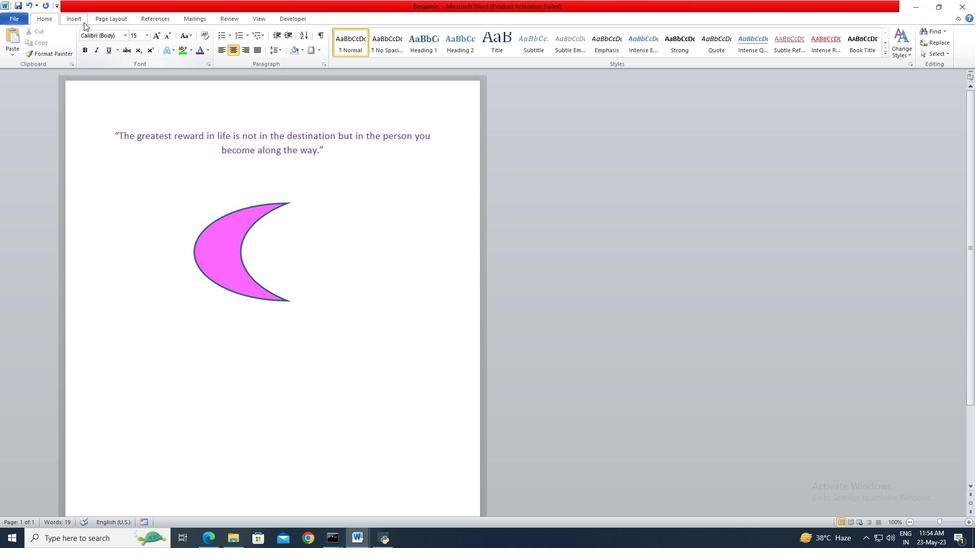
Action: Mouse pressed left at (82, 20)
Screenshot: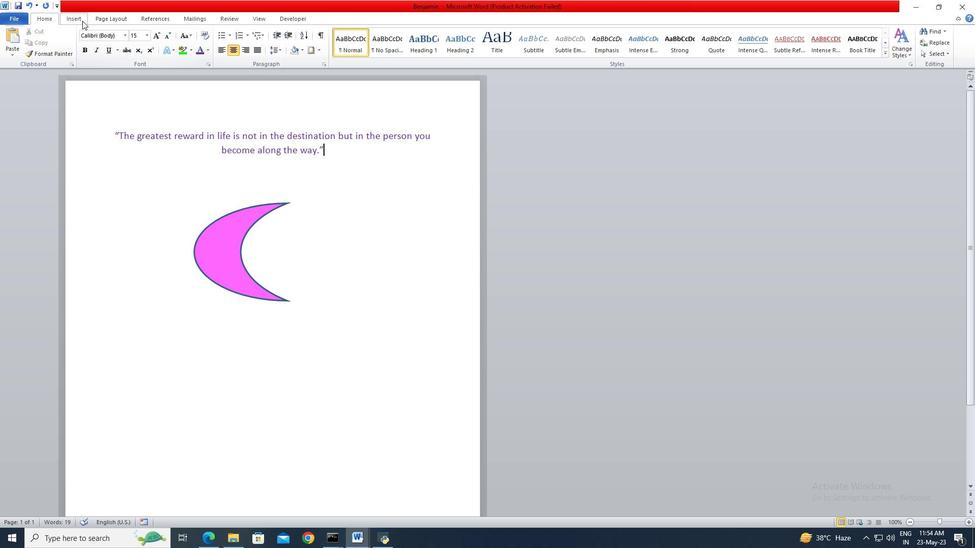 
Action: Mouse moved to (148, 51)
Screenshot: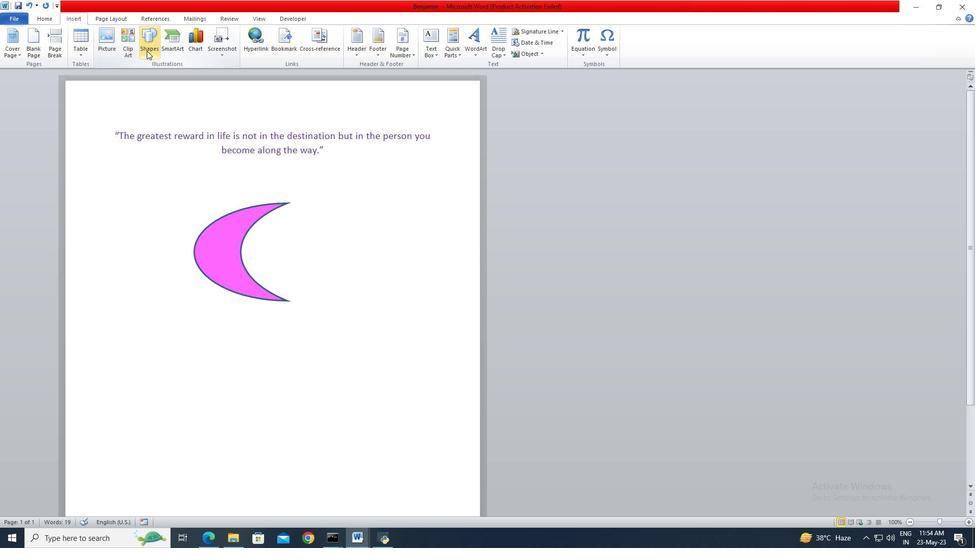 
Action: Mouse pressed left at (148, 51)
Screenshot: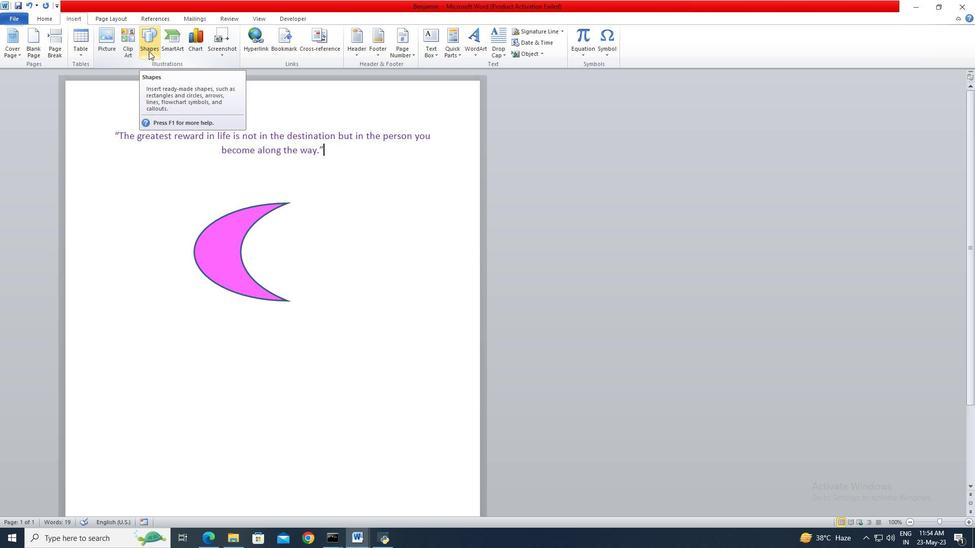 
Action: Mouse moved to (194, 161)
Screenshot: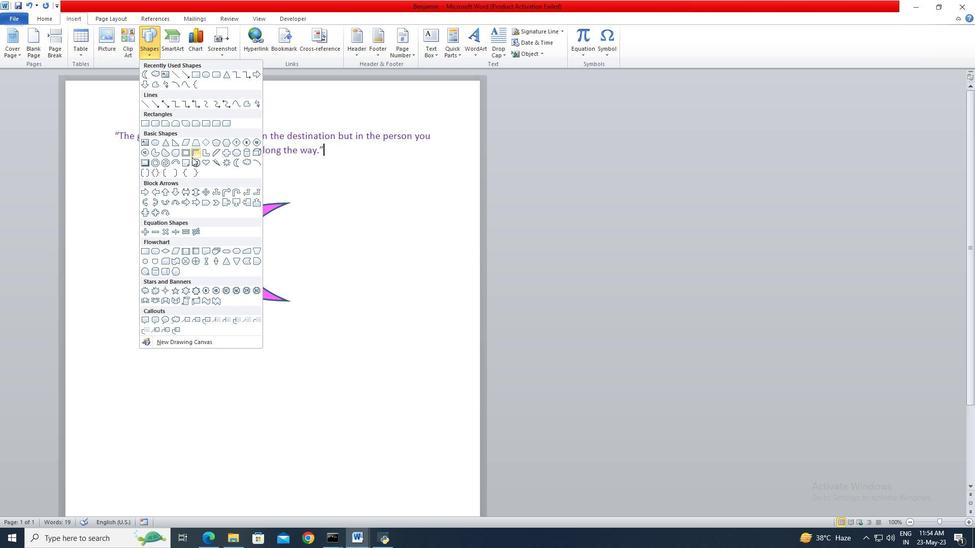 
Action: Mouse pressed left at (194, 161)
Screenshot: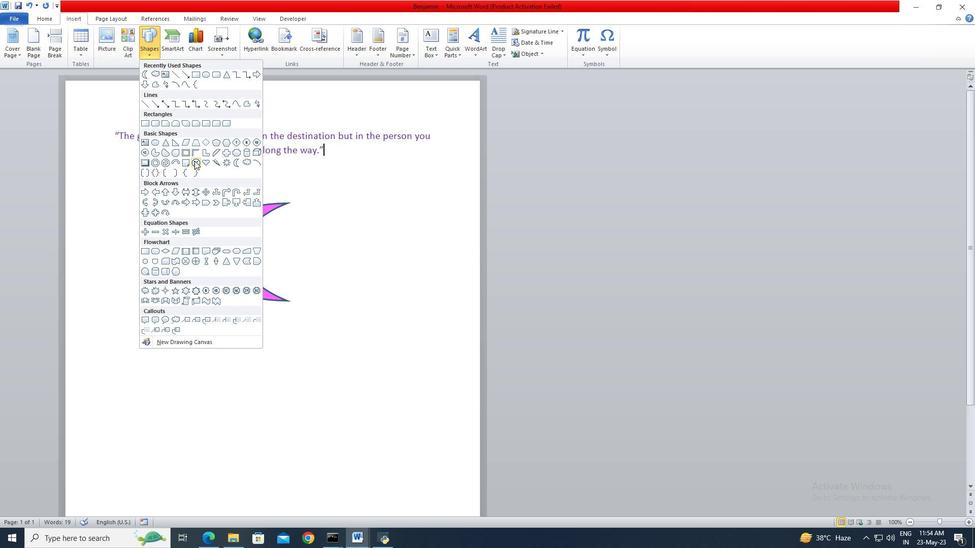 
Action: Mouse moved to (84, 130)
Screenshot: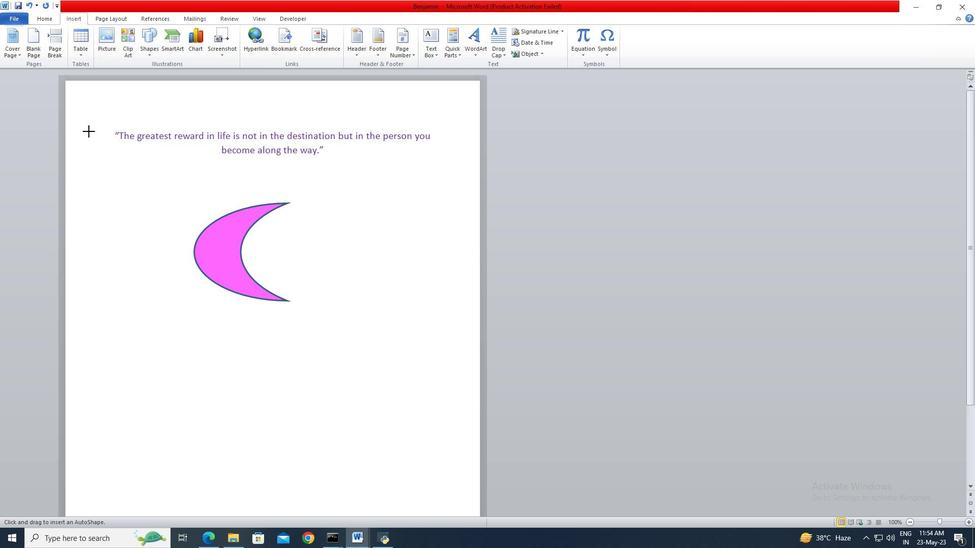 
Action: Mouse pressed left at (84, 130)
Screenshot: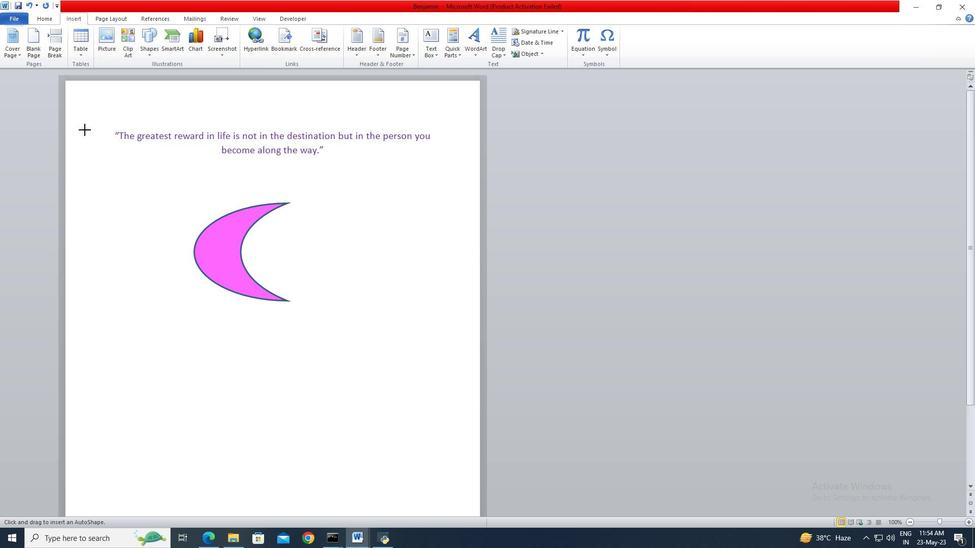 
Action: Mouse moved to (380, 31)
Screenshot: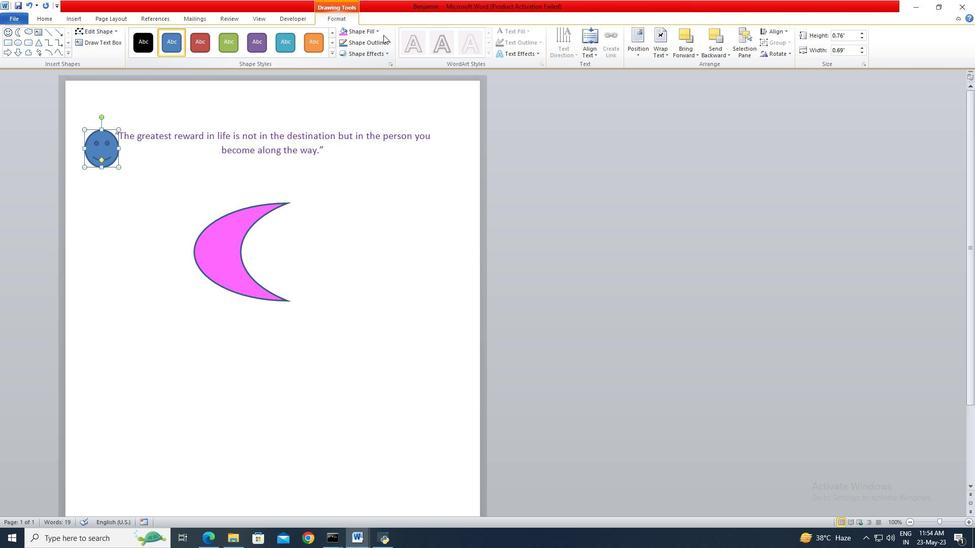 
Action: Mouse pressed left at (380, 31)
Screenshot: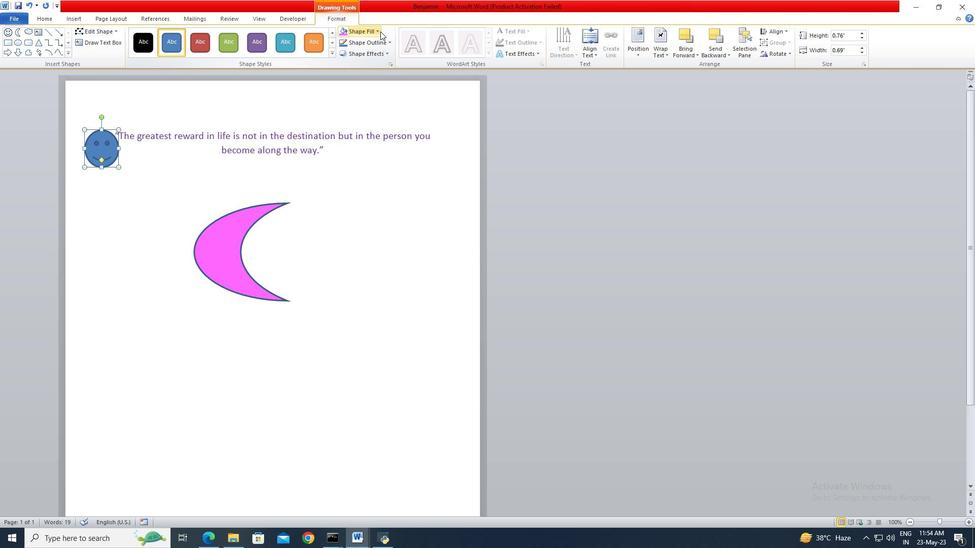 
Action: Mouse moved to (421, 87)
Screenshot: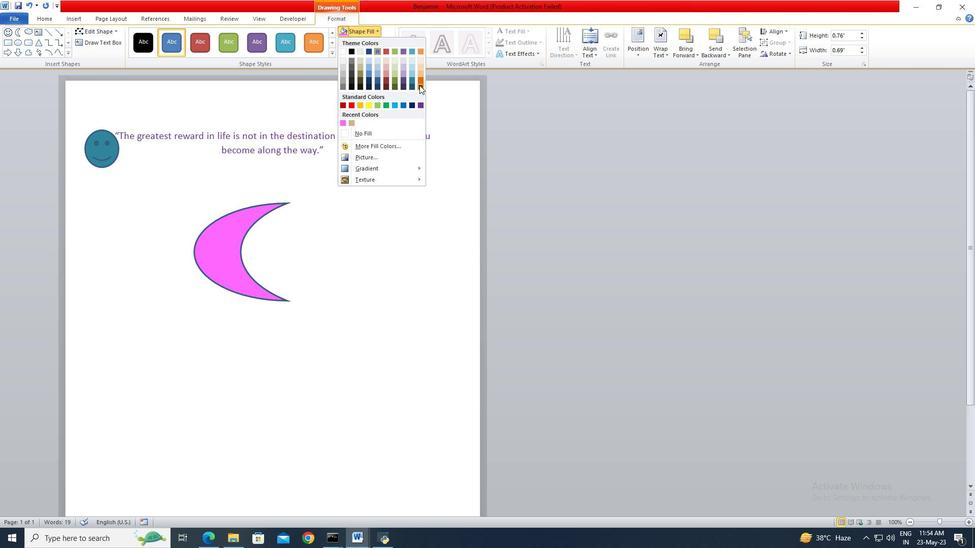 
Action: Mouse pressed left at (421, 87)
Screenshot: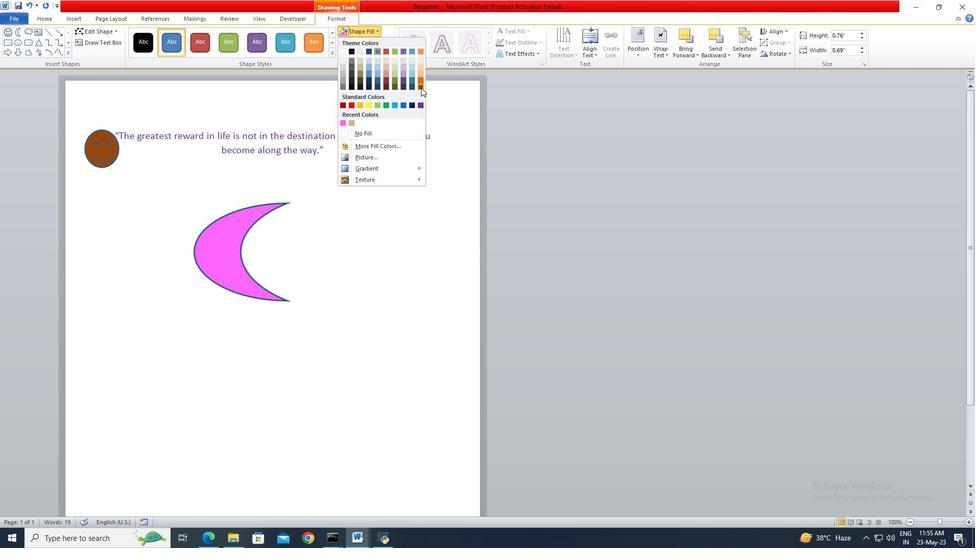 
Action: Mouse moved to (844, 33)
Screenshot: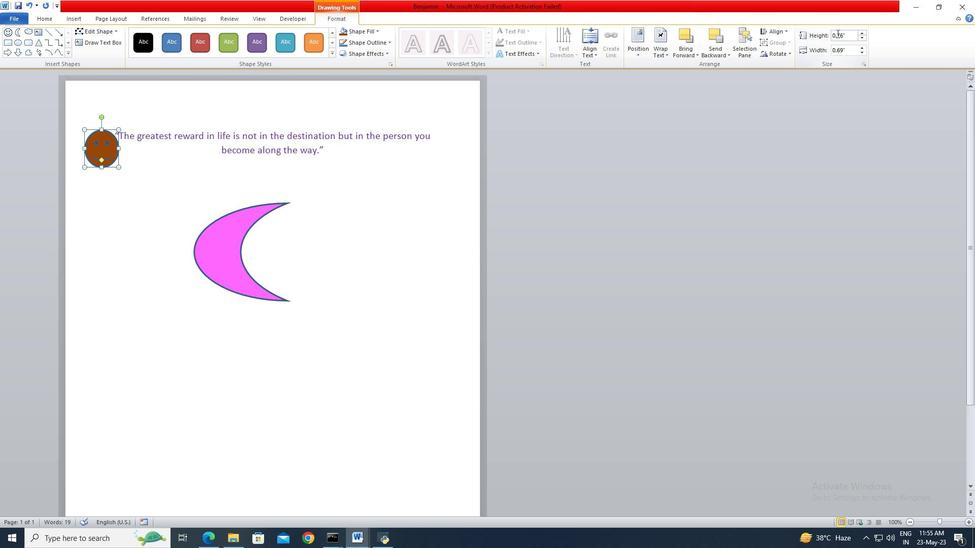 
Action: Mouse pressed left at (844, 33)
Screenshot: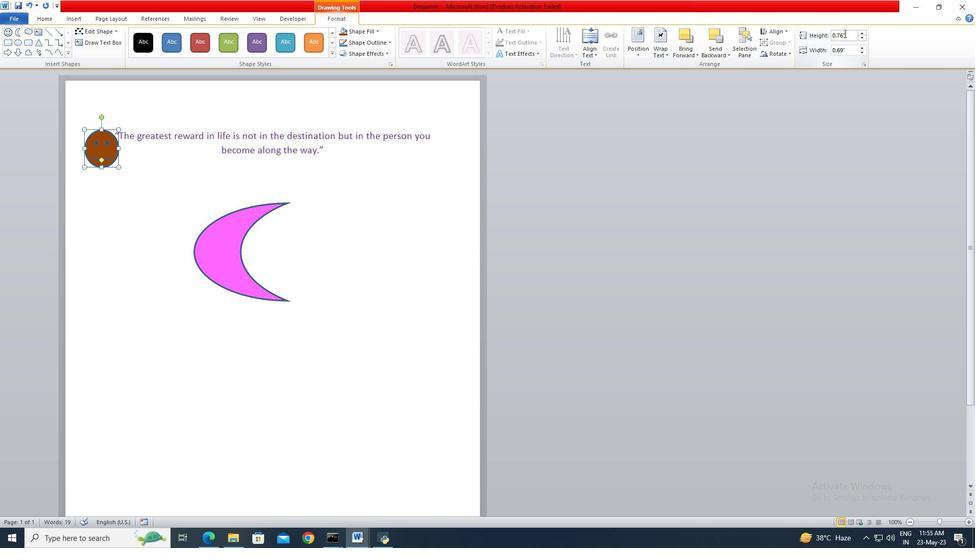 
Action: Key pressed 1.2<Key.enter>
Screenshot: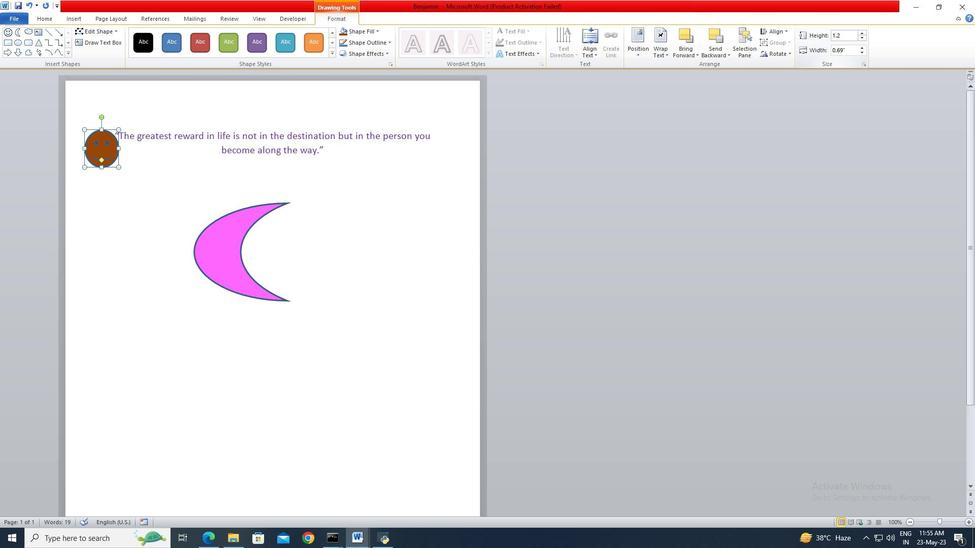 
Action: Mouse moved to (619, 184)
Screenshot: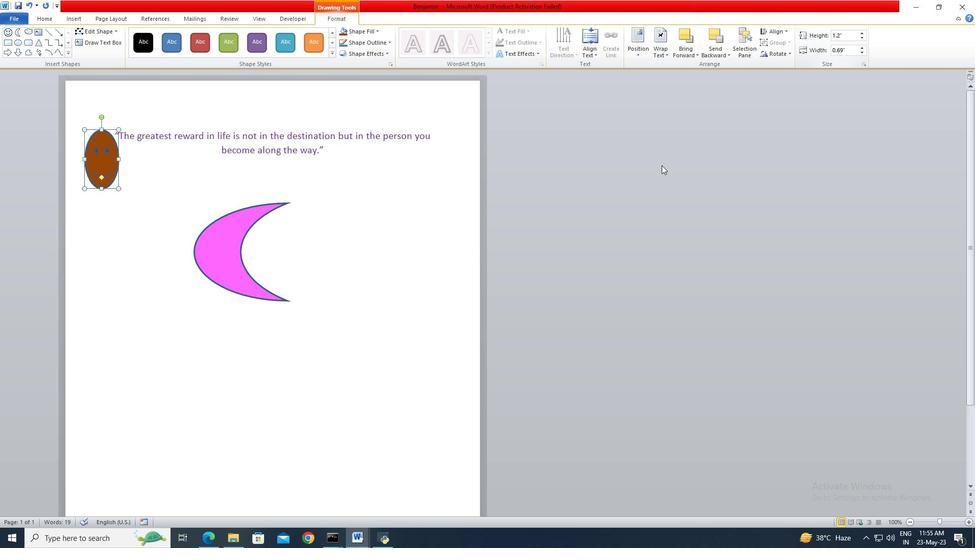 
